 Task: Send an email with the signature Anna Garcia with the subject 'Request for a meeting' and the message 'Thank you for your patience while we resolve this issue.' from softage.1@softage.net to softage.4@softage.net and softage.5@softage.net with an attached document User_manual.docx
Action: Mouse moved to (89, 115)
Screenshot: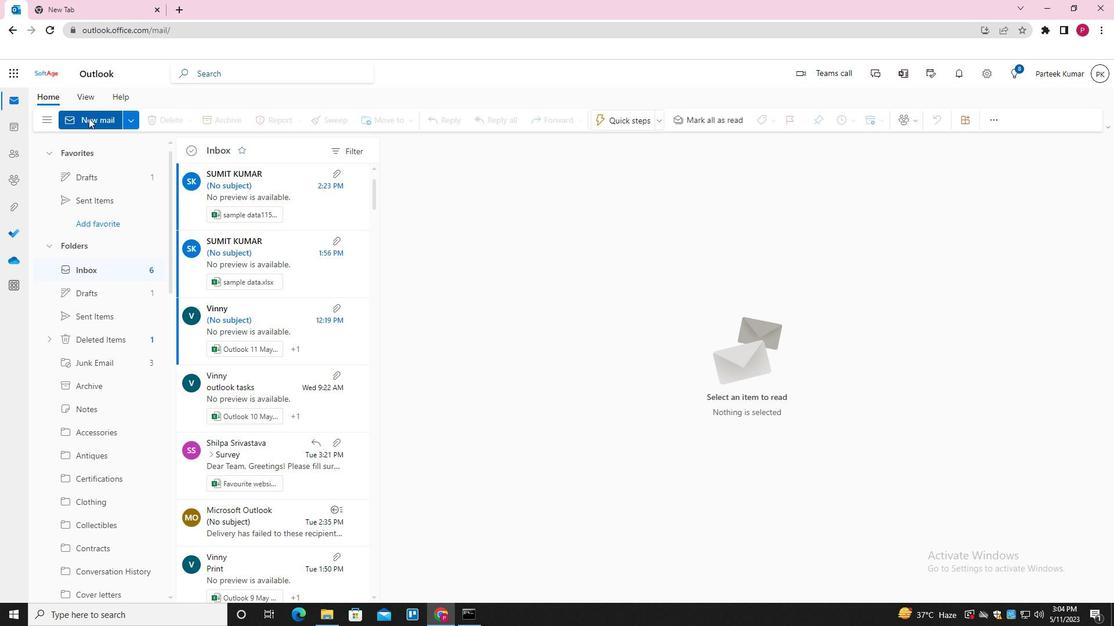 
Action: Mouse pressed left at (89, 115)
Screenshot: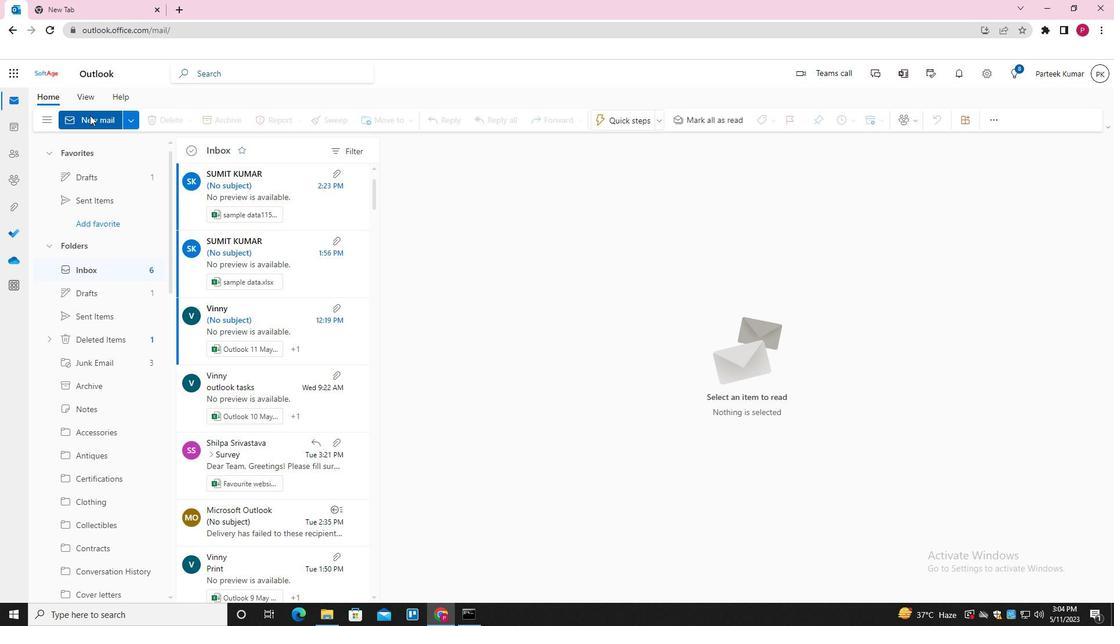
Action: Mouse moved to (395, 280)
Screenshot: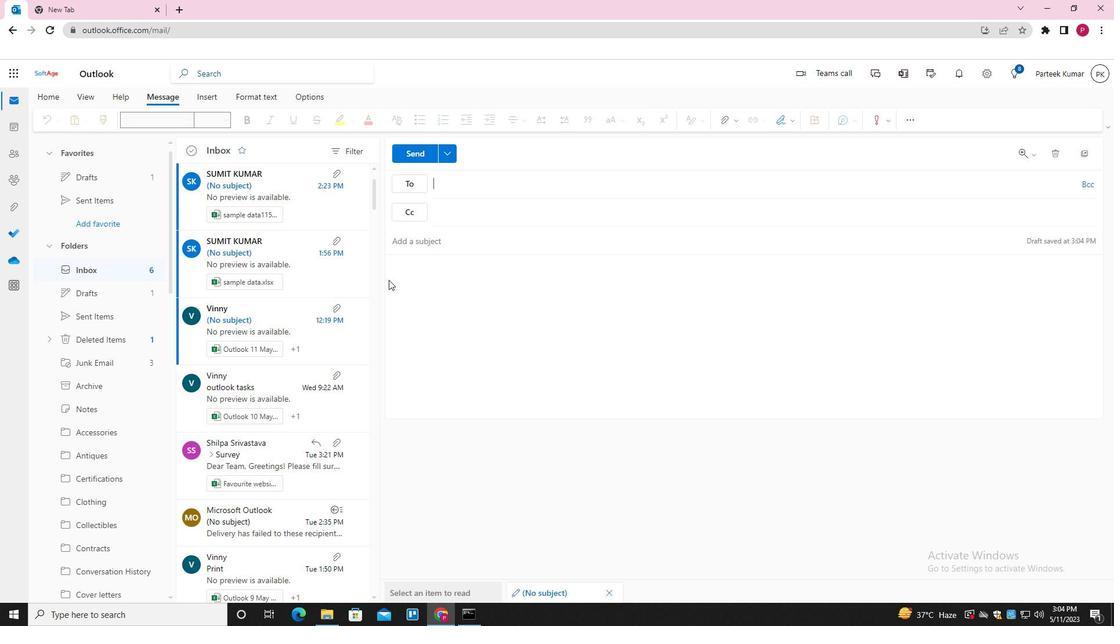 
Action: Mouse pressed left at (395, 280)
Screenshot: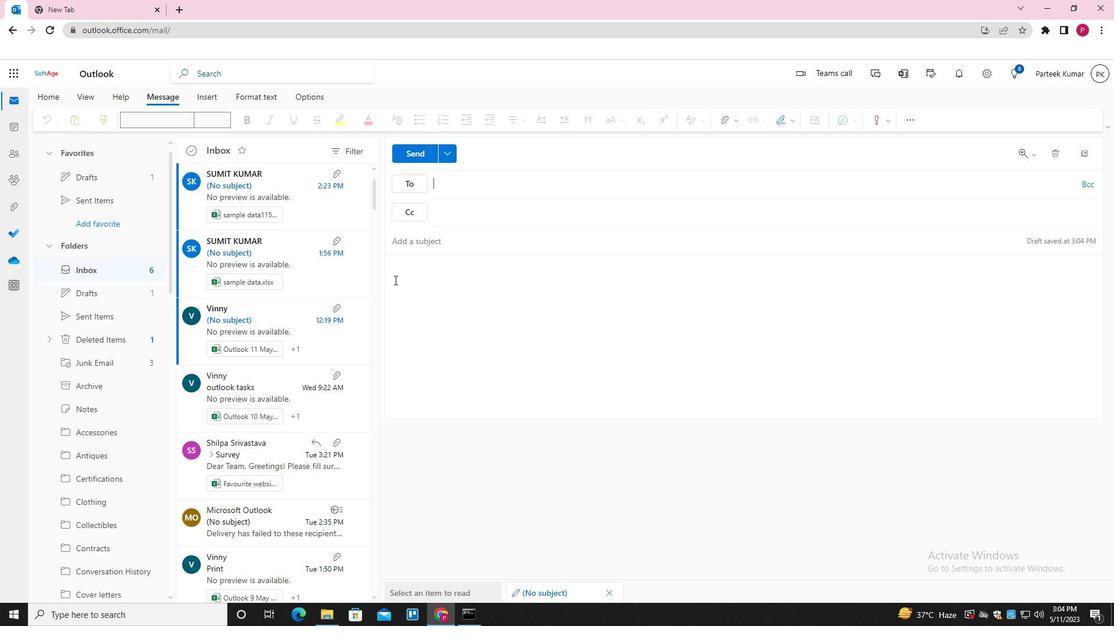 
Action: Mouse moved to (792, 121)
Screenshot: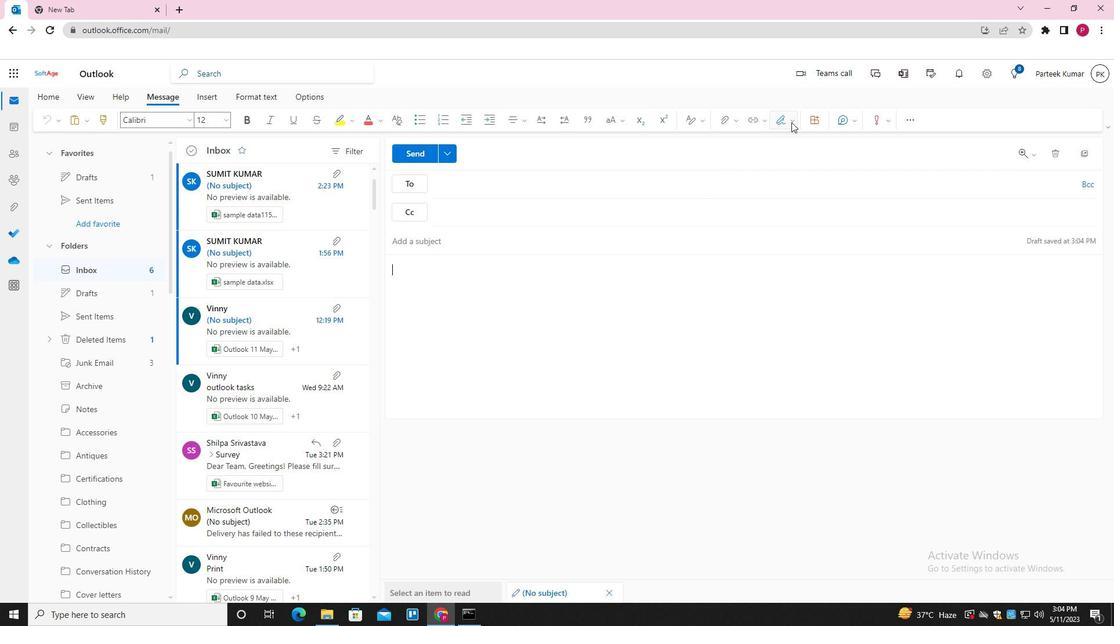 
Action: Mouse pressed left at (792, 121)
Screenshot: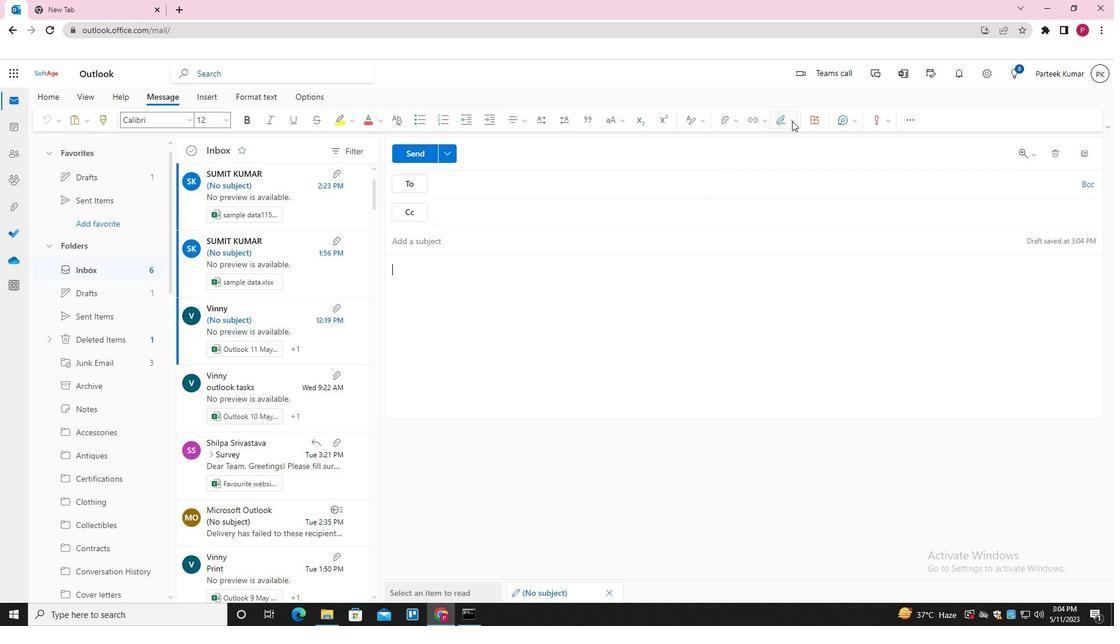 
Action: Mouse moved to (755, 171)
Screenshot: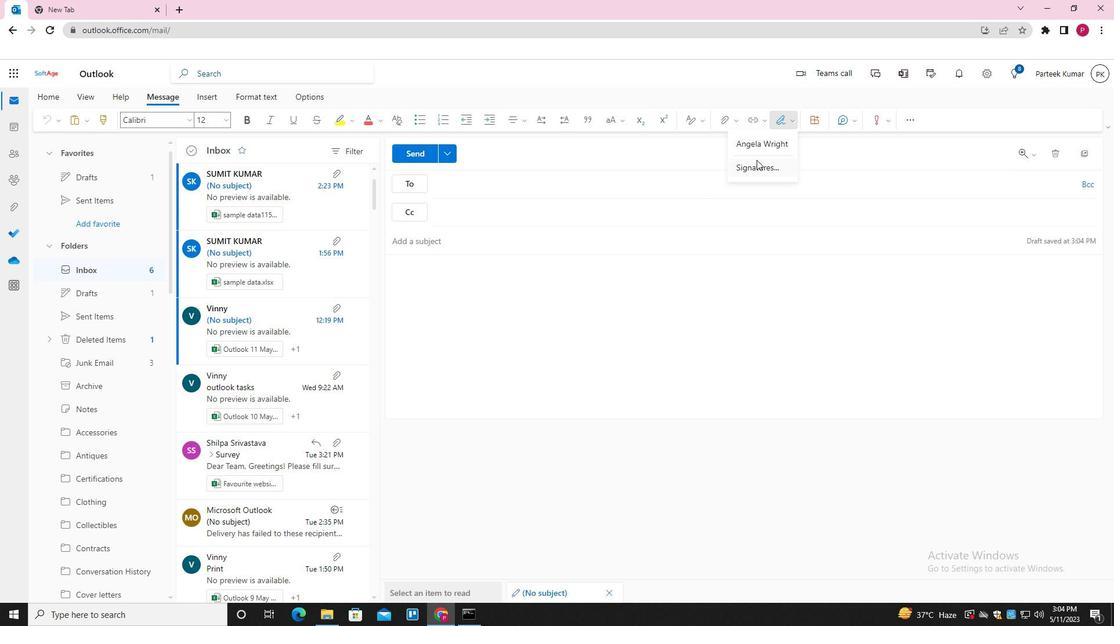
Action: Mouse pressed left at (755, 171)
Screenshot: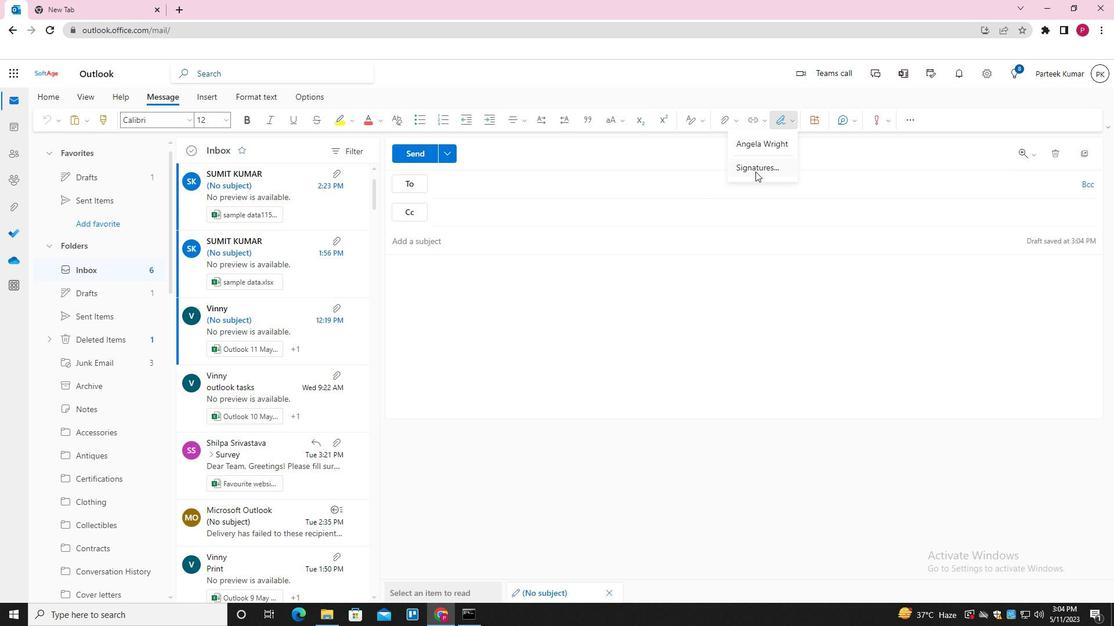 
Action: Mouse moved to (782, 208)
Screenshot: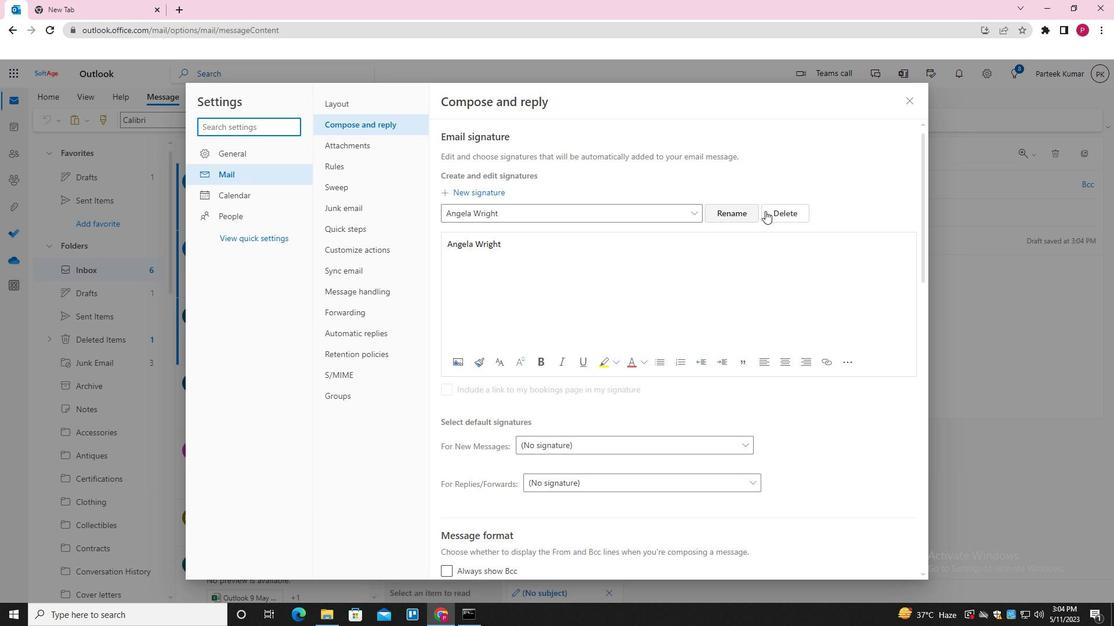 
Action: Mouse pressed left at (782, 208)
Screenshot: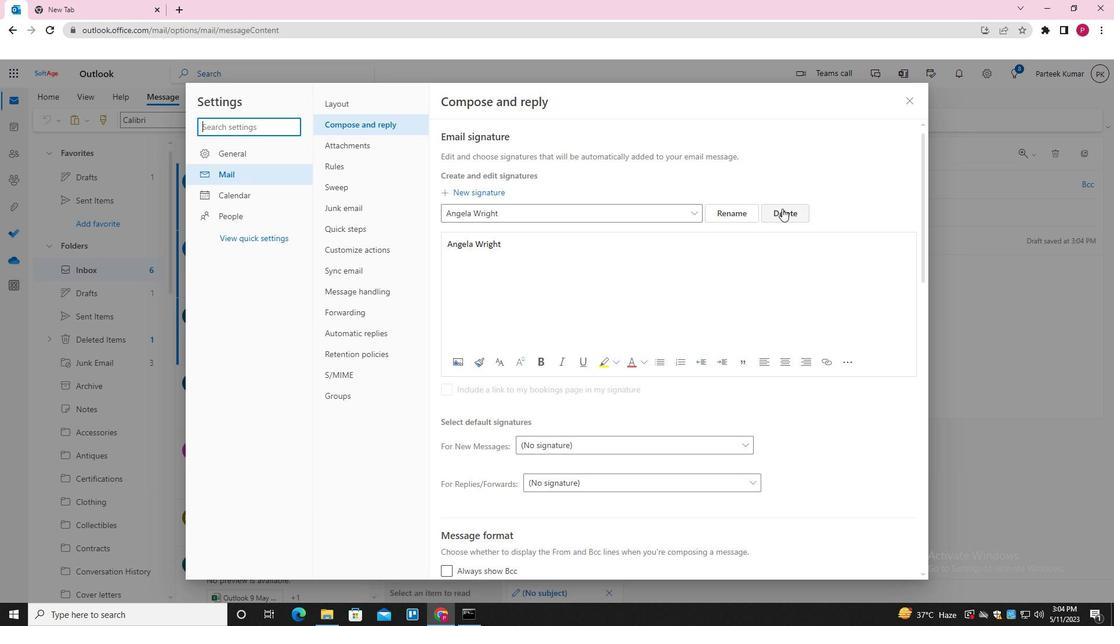 
Action: Mouse moved to (617, 206)
Screenshot: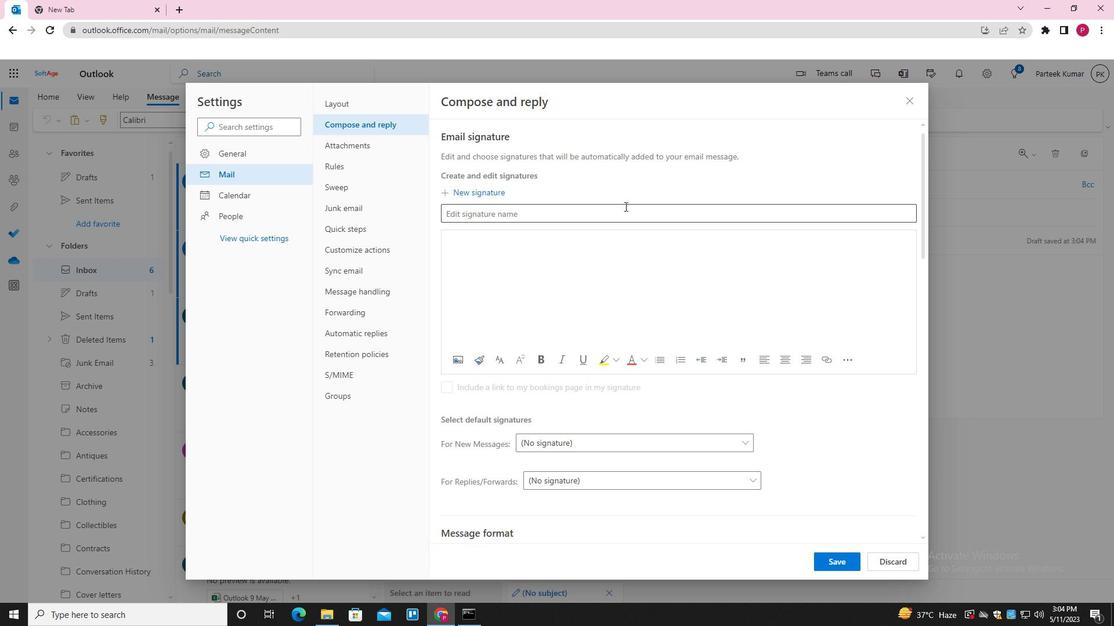 
Action: Mouse pressed left at (617, 206)
Screenshot: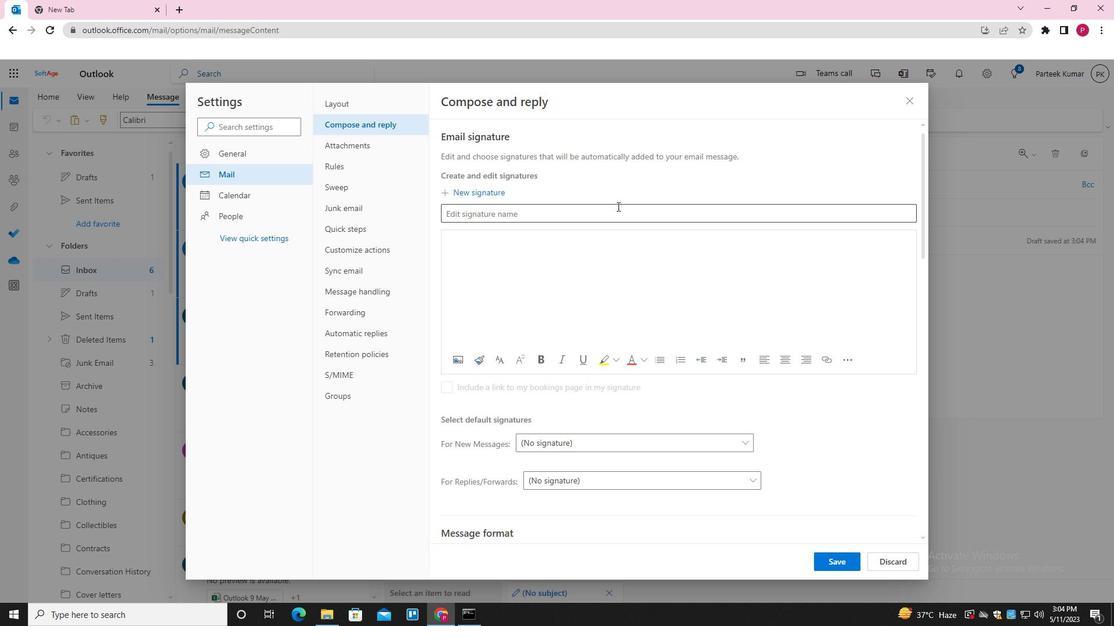 
Action: Key pressed <Key.shift>ANNA<Key.space>GARI<Key.backspace>CIA
Screenshot: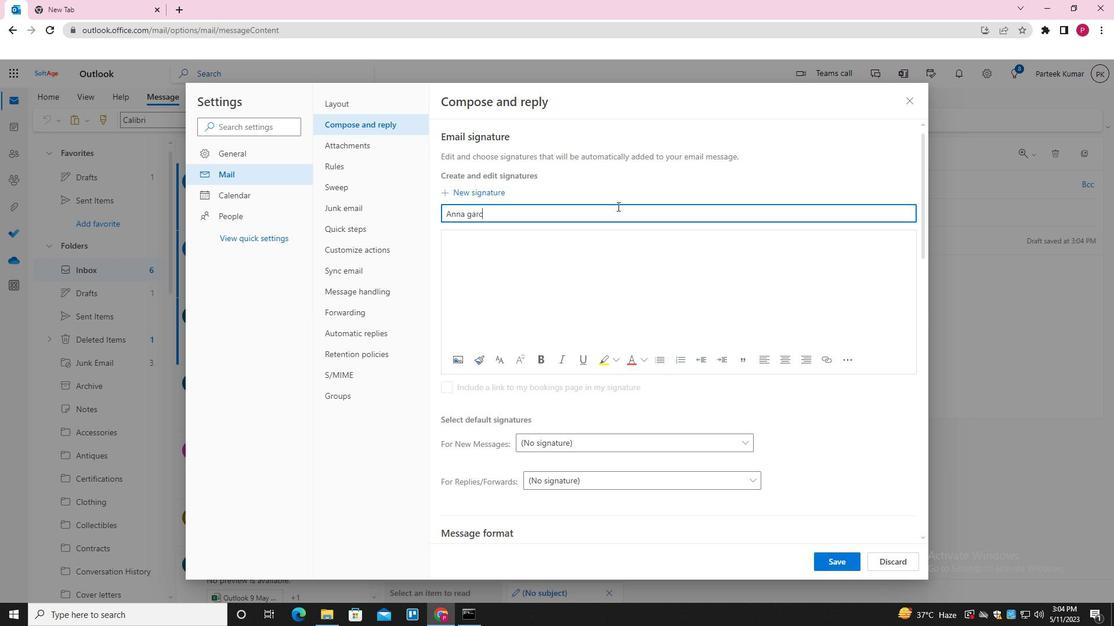 
Action: Mouse moved to (523, 202)
Screenshot: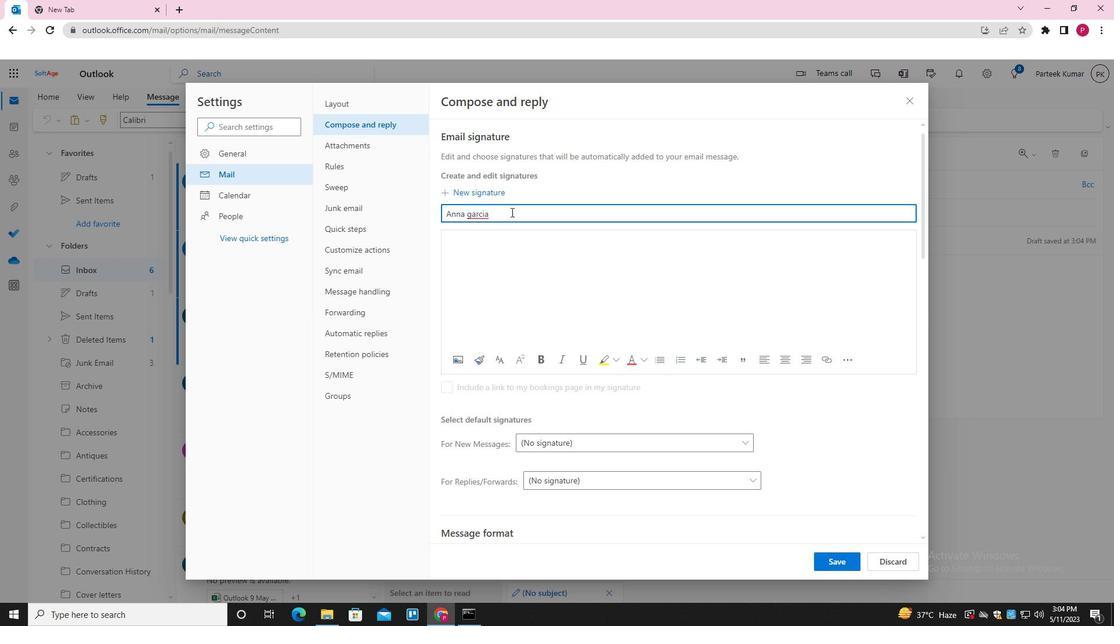 
Action: Key pressed <Key.backspace><Key.backspace><Key.backspace><Key.backspace><Key.backspace><Key.backspace><Key.shift><Key.shift><Key.shift>GARCU<Key.backspace>IA
Screenshot: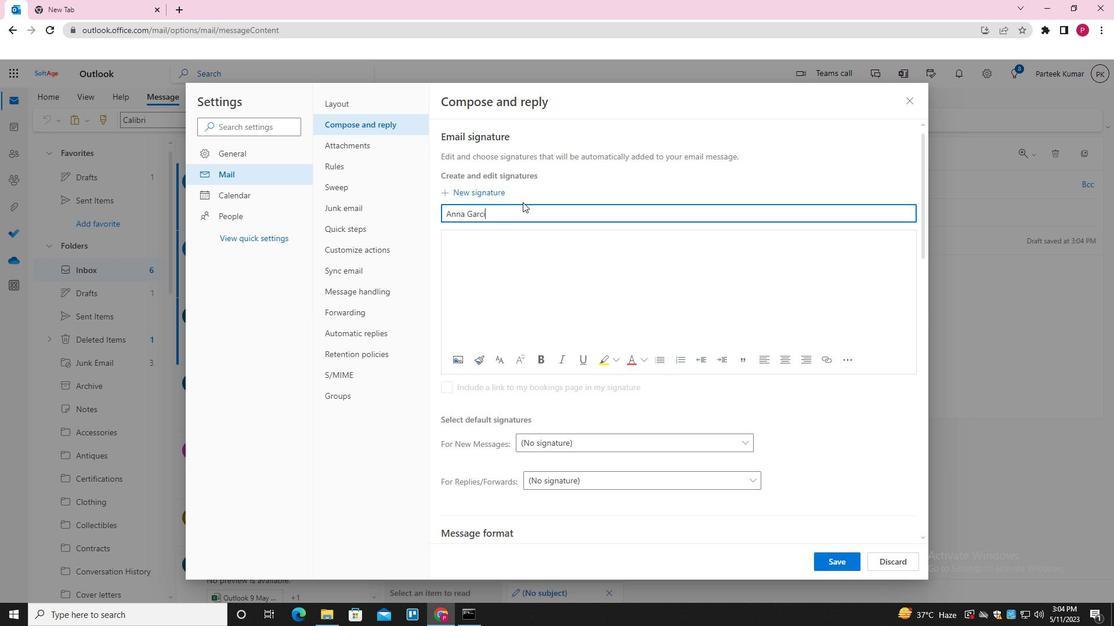 
Action: Mouse moved to (521, 253)
Screenshot: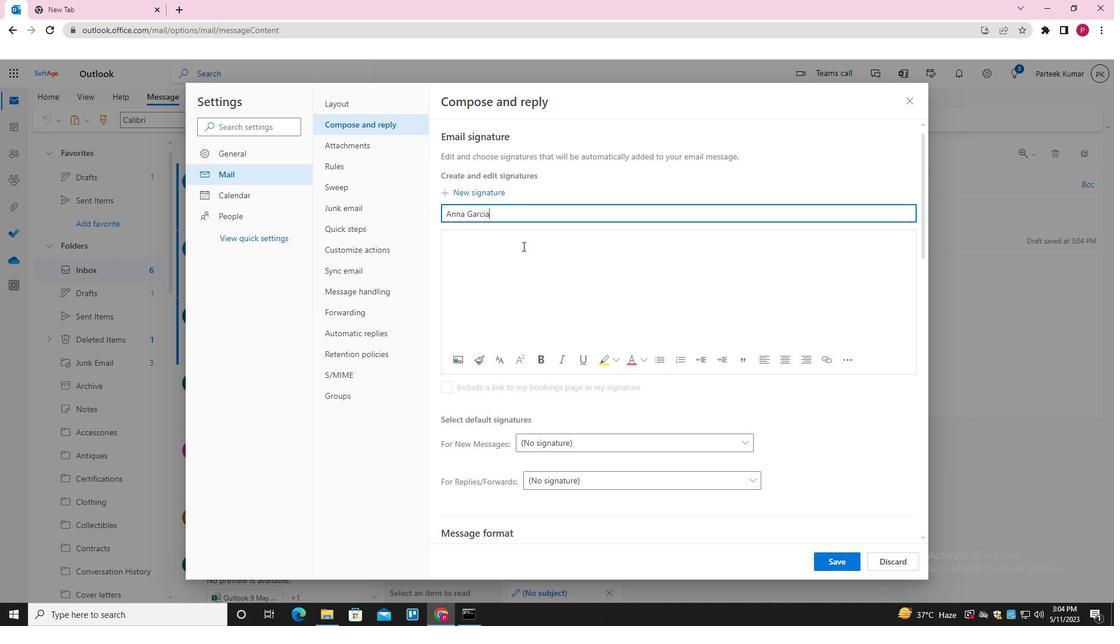 
Action: Mouse pressed left at (521, 253)
Screenshot: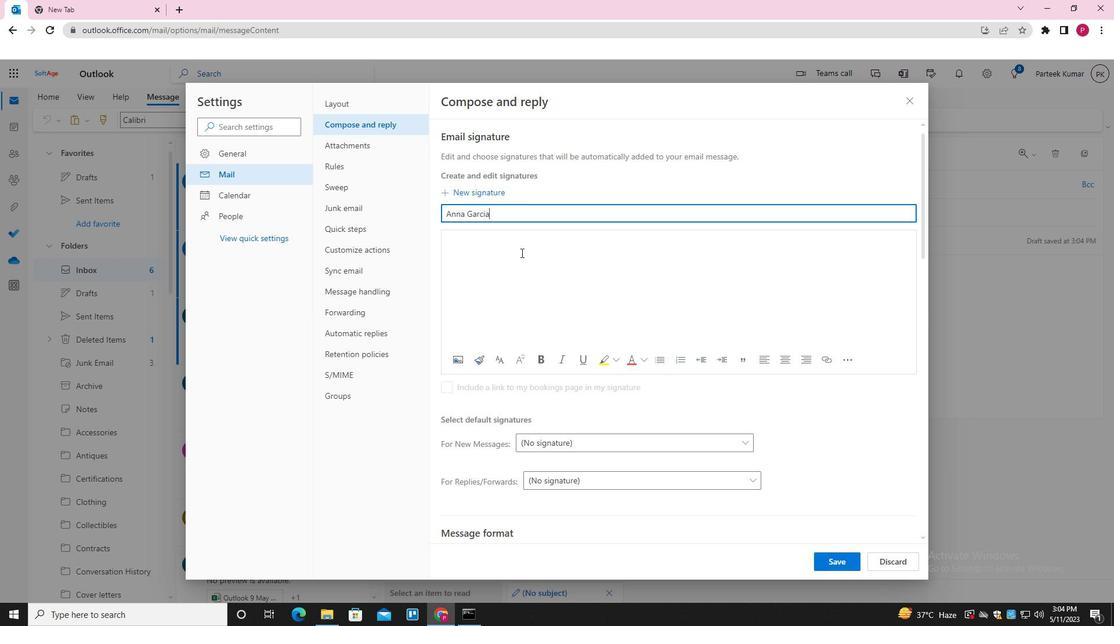 
Action: Key pressed <Key.shift>ANNA<Key.space><Key.shift><Key.shift><Key.shift><Key.shift><Key.shift><Key.shift>GARCIA
Screenshot: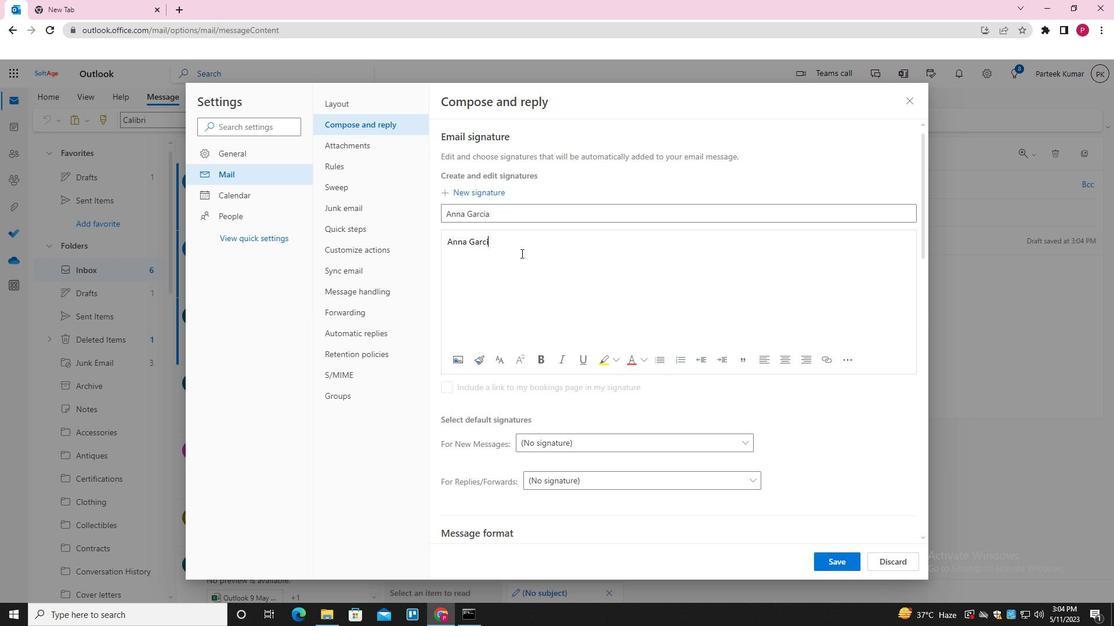 
Action: Mouse moved to (819, 563)
Screenshot: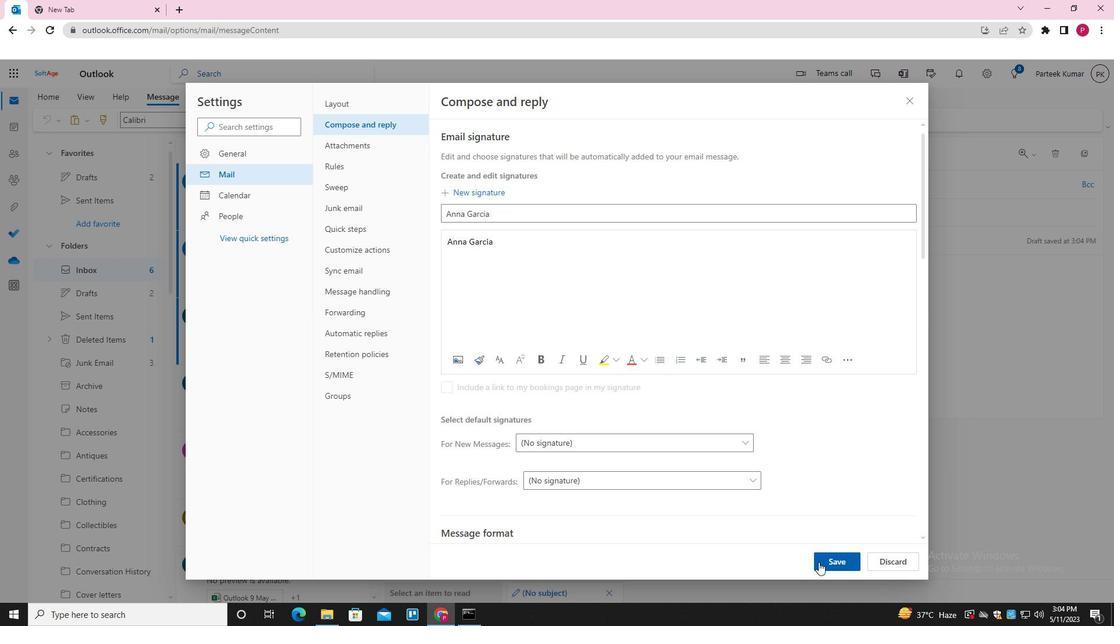 
Action: Mouse pressed left at (819, 563)
Screenshot: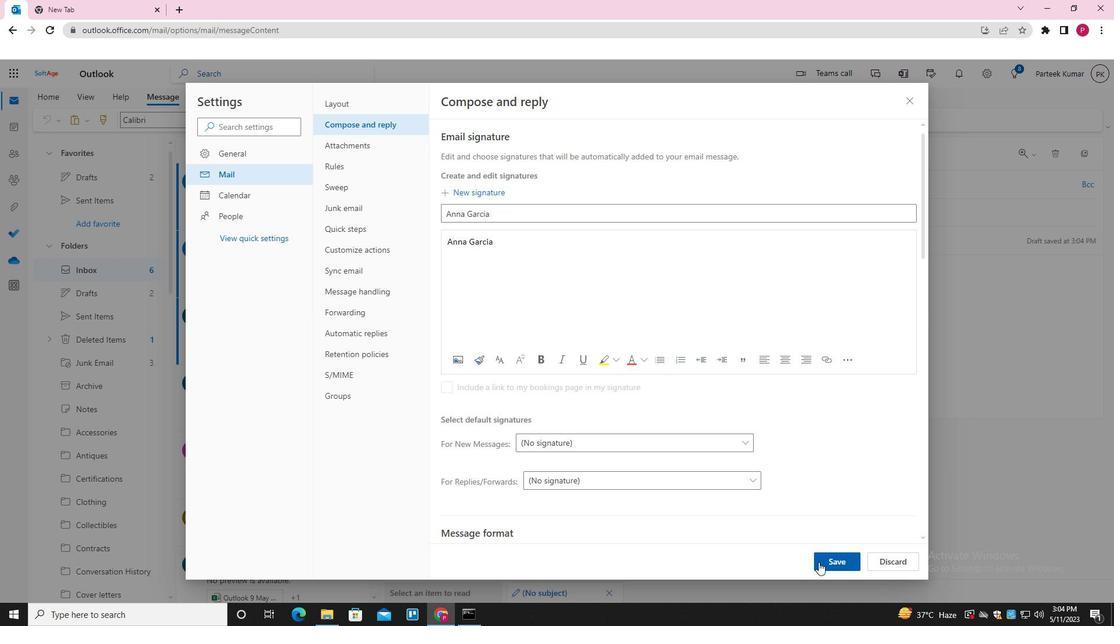 
Action: Mouse moved to (908, 103)
Screenshot: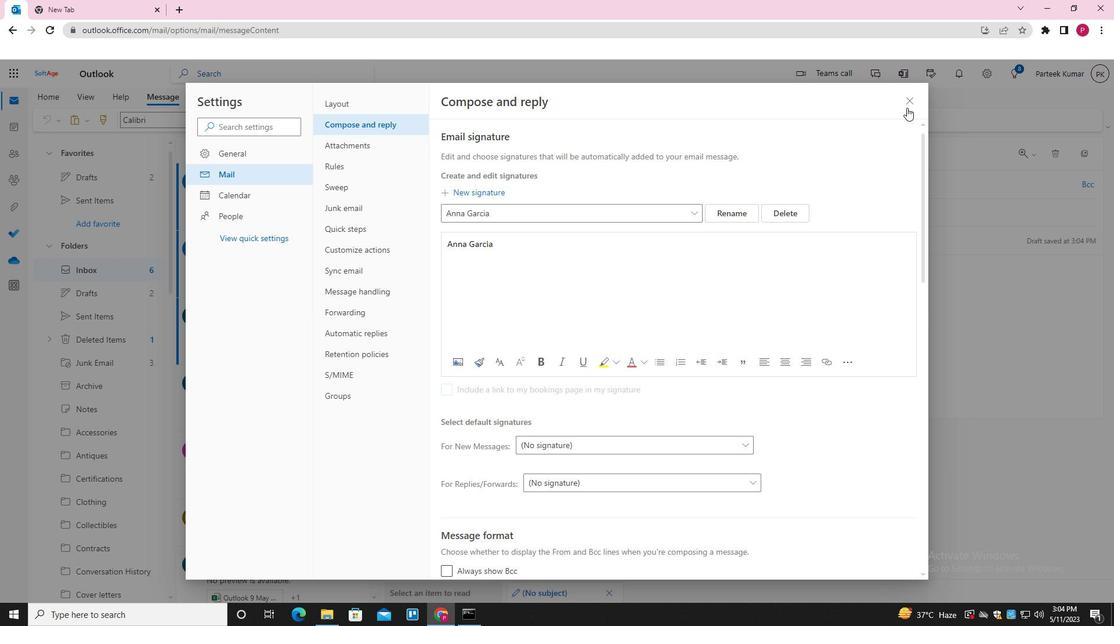 
Action: Mouse pressed left at (908, 103)
Screenshot: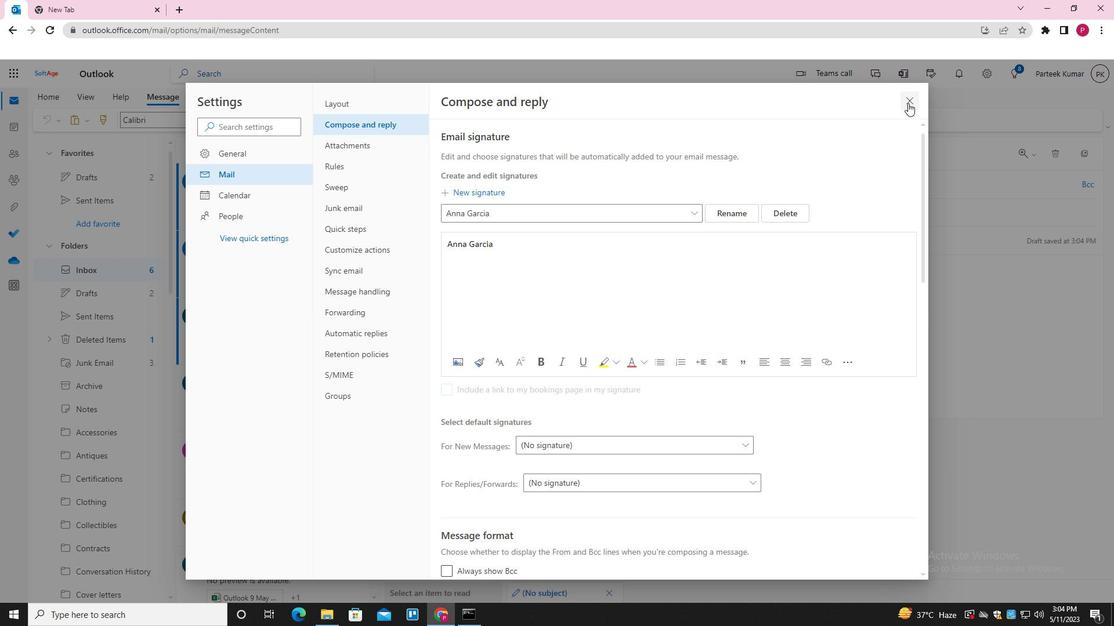 
Action: Mouse moved to (633, 289)
Screenshot: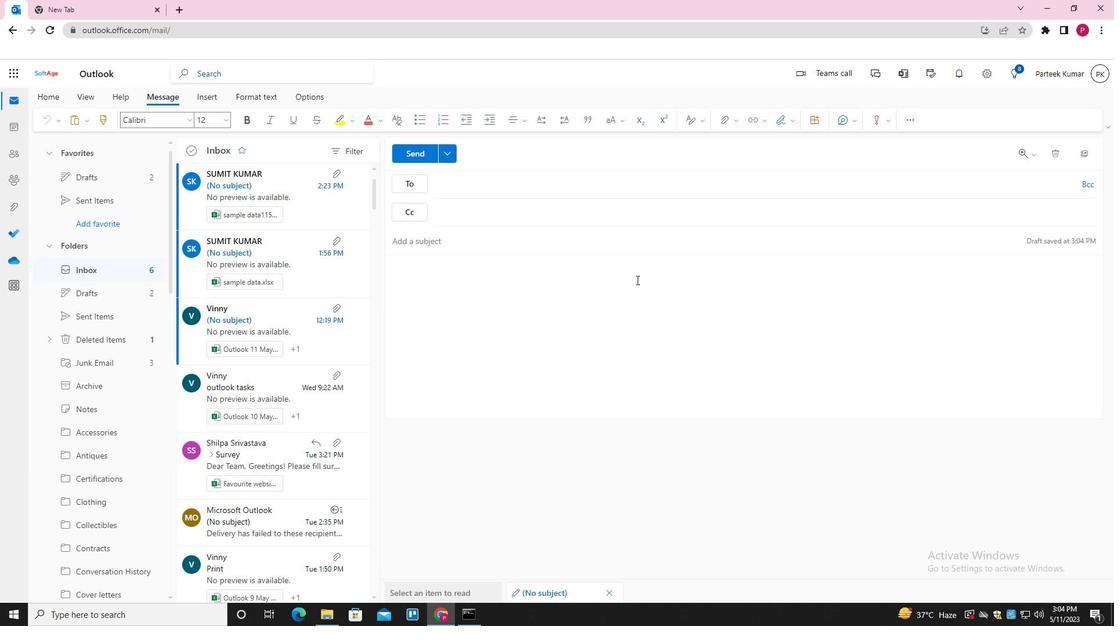 
Action: Mouse pressed left at (633, 289)
Screenshot: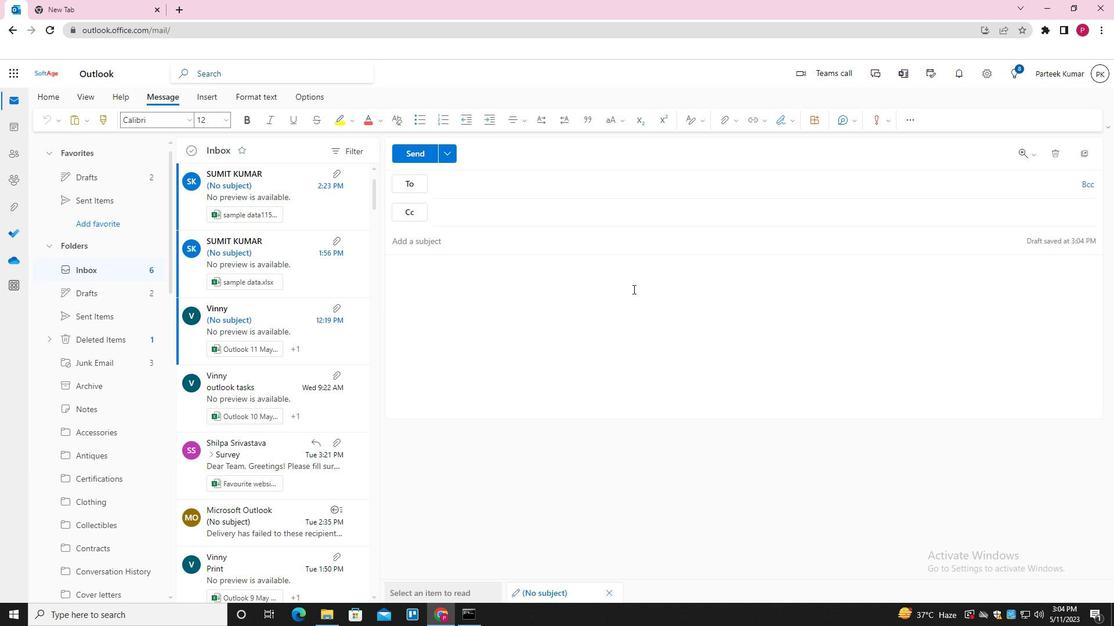 
Action: Mouse moved to (789, 119)
Screenshot: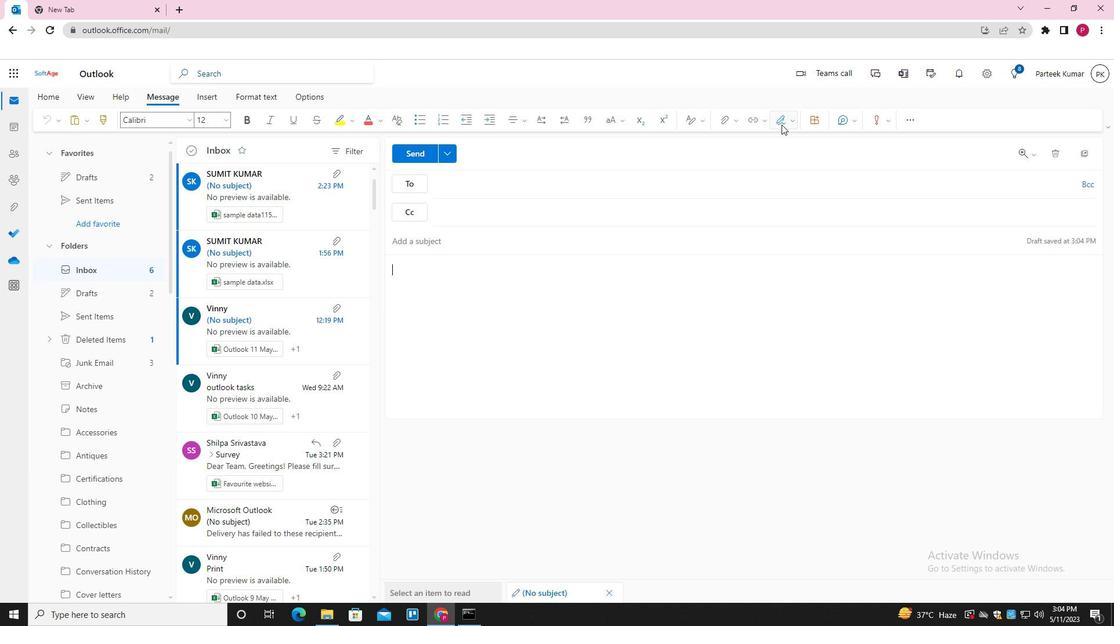 
Action: Mouse pressed left at (789, 119)
Screenshot: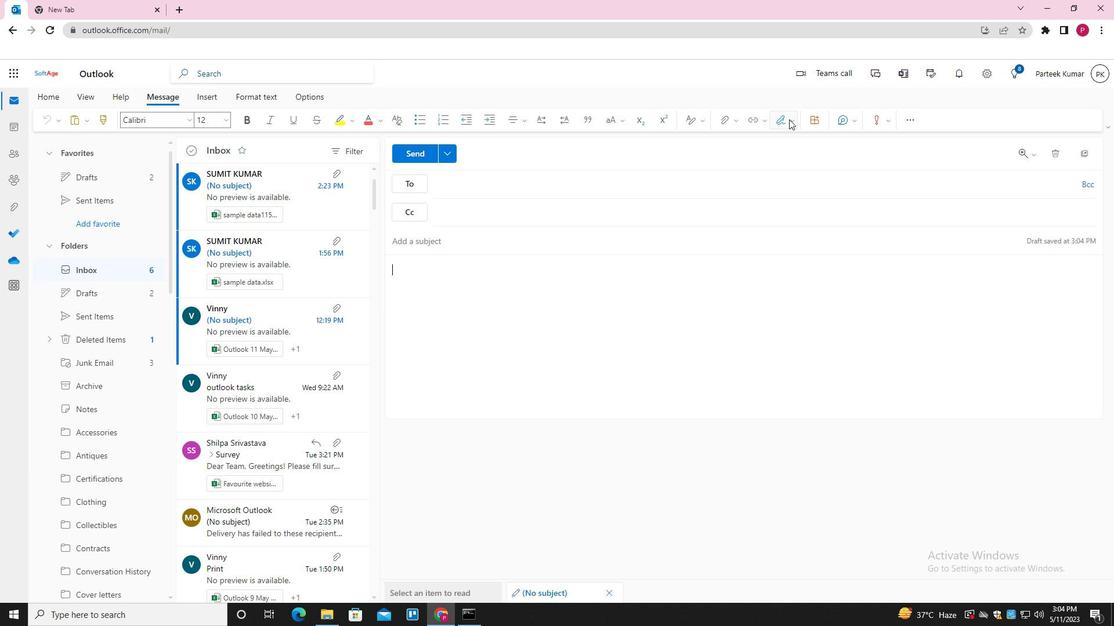 
Action: Mouse moved to (768, 146)
Screenshot: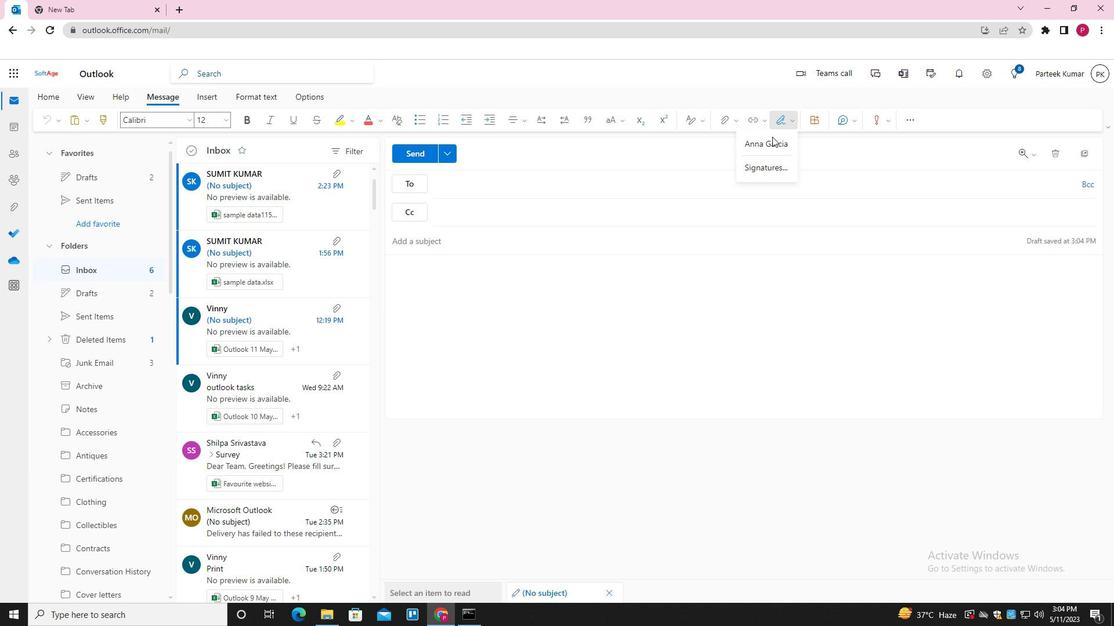 
Action: Mouse pressed left at (768, 146)
Screenshot: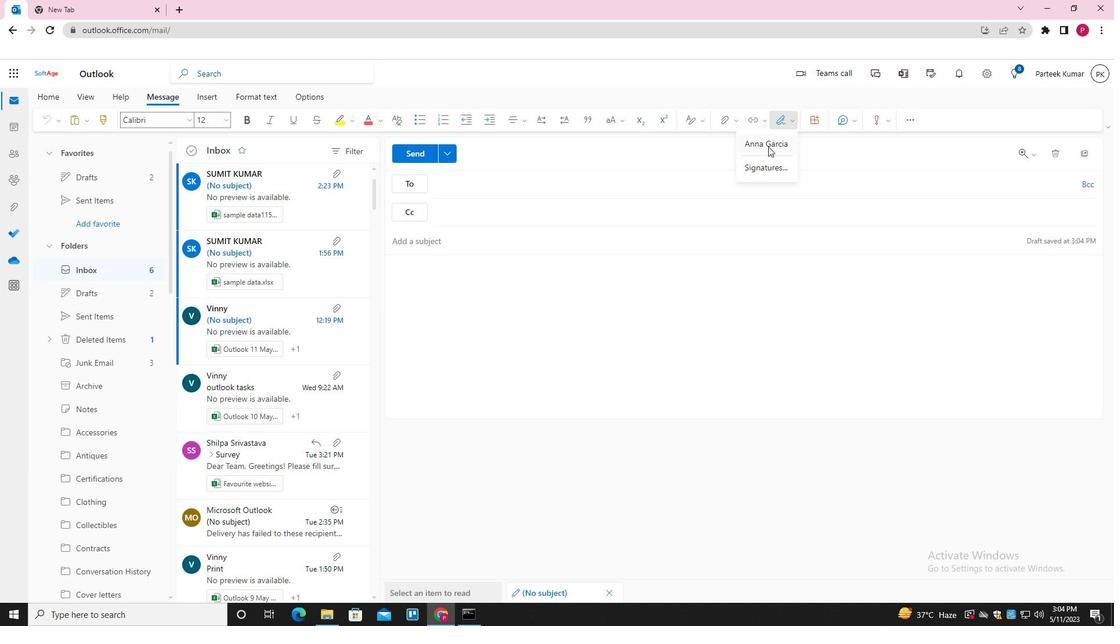 
Action: Mouse moved to (536, 237)
Screenshot: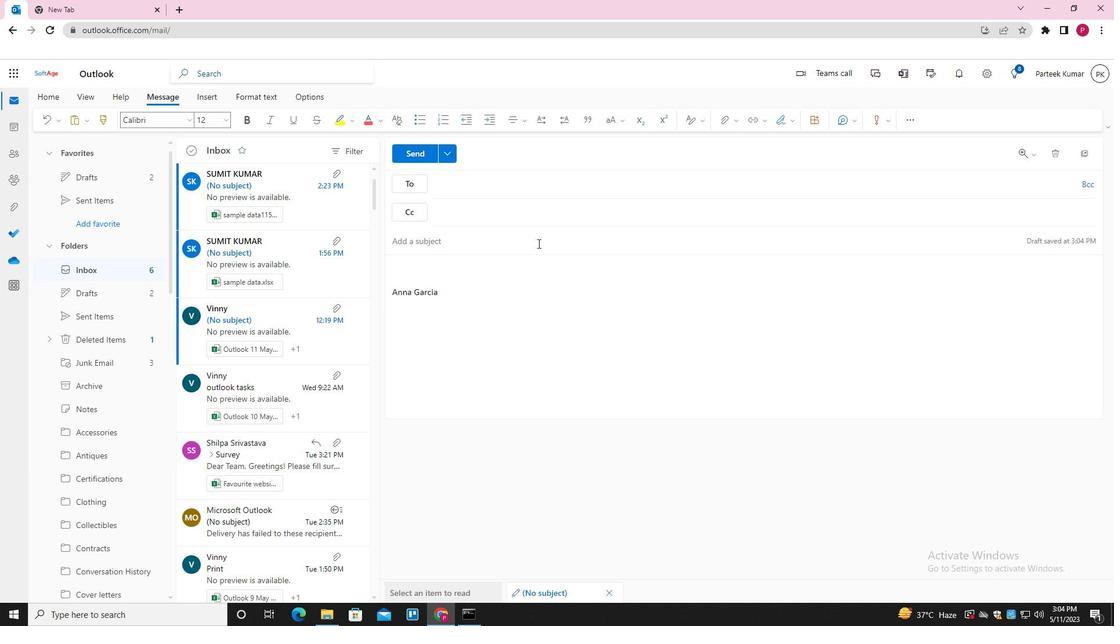 
Action: Mouse pressed left at (536, 237)
Screenshot: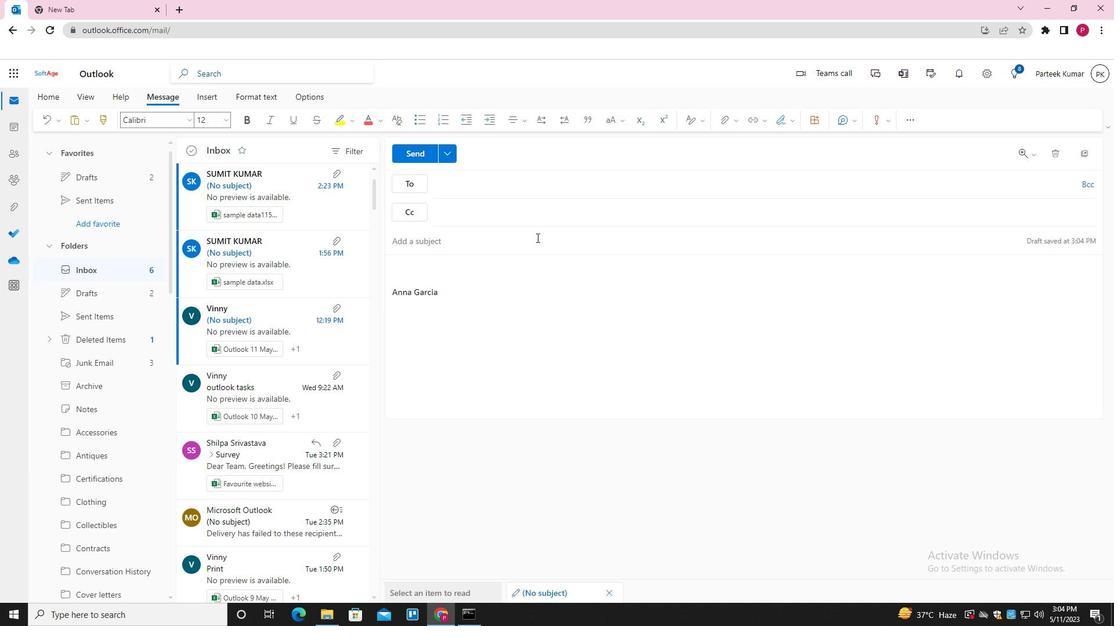 
Action: Key pressed <Key.shift><Key.shift>REQUEST<Key.space>FOR<Key.space>A<Key.space>MEETING<Key.space>
Screenshot: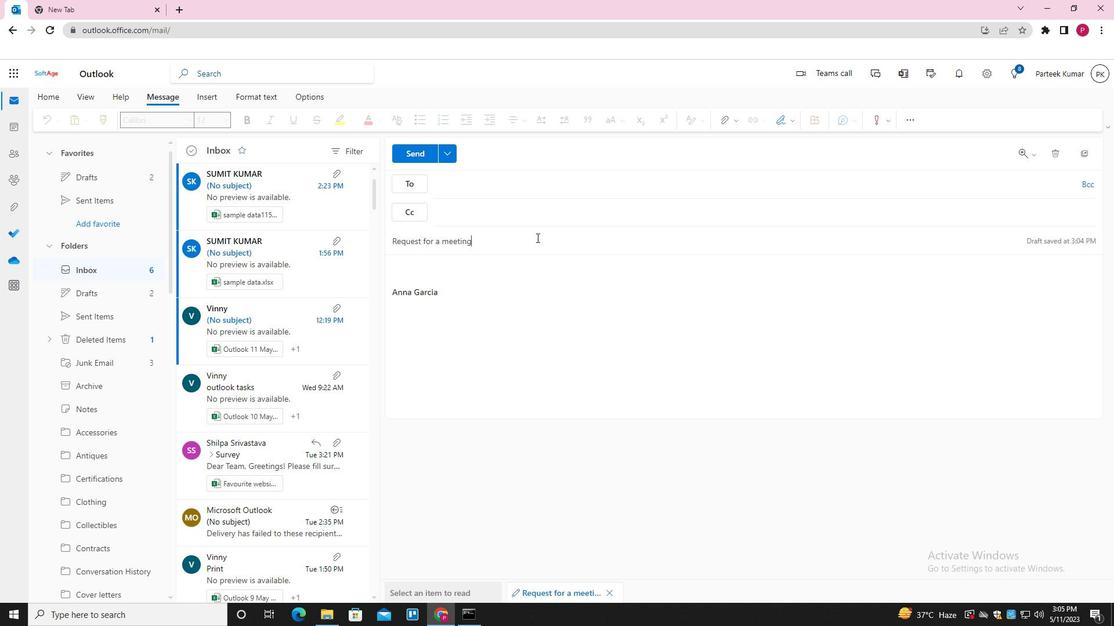 
Action: Mouse moved to (444, 263)
Screenshot: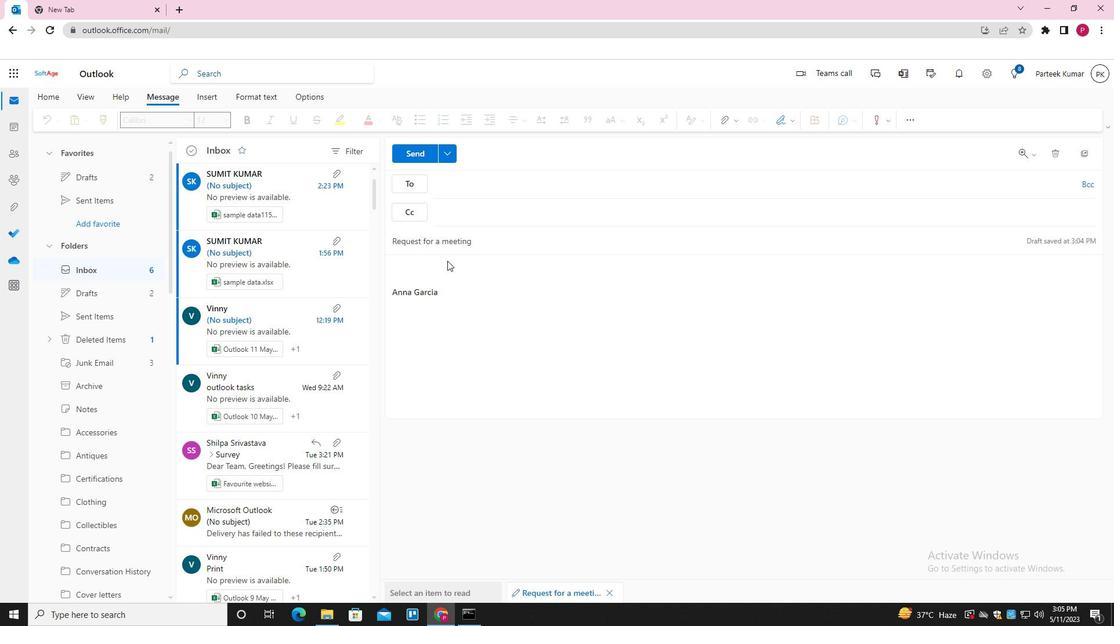 
Action: Mouse pressed left at (444, 263)
Screenshot: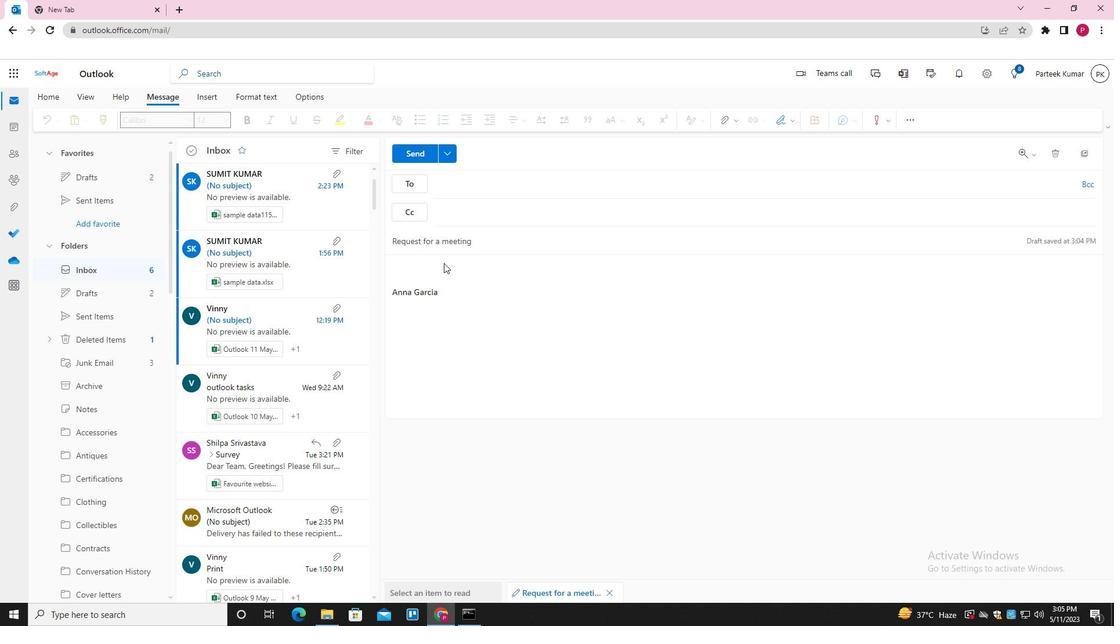 
Action: Mouse moved to (442, 271)
Screenshot: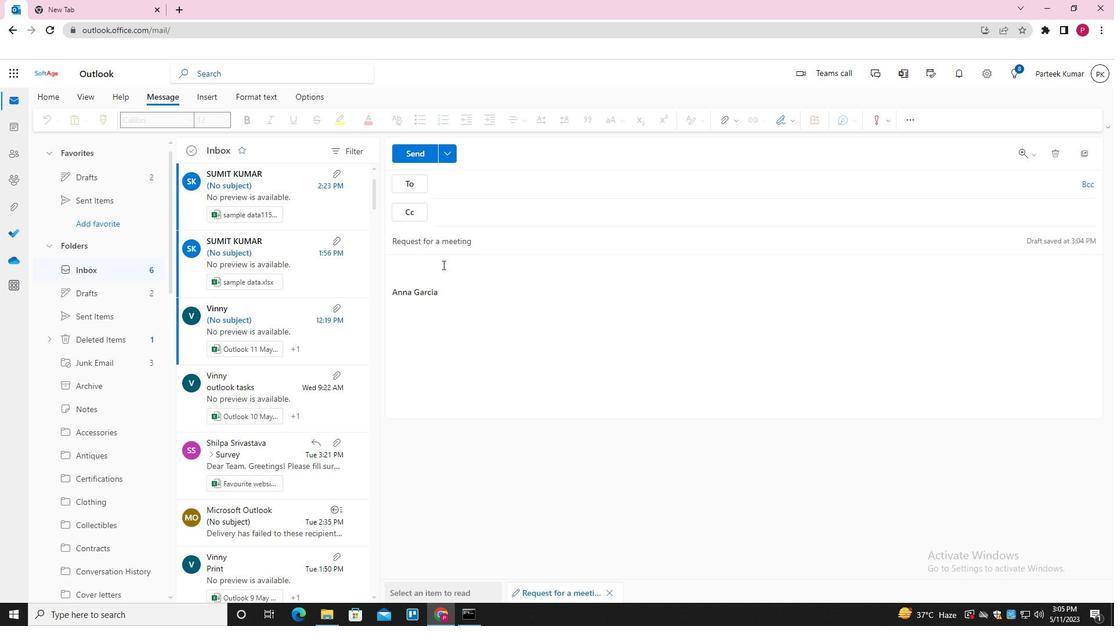 
Action: Mouse pressed left at (442, 271)
Screenshot: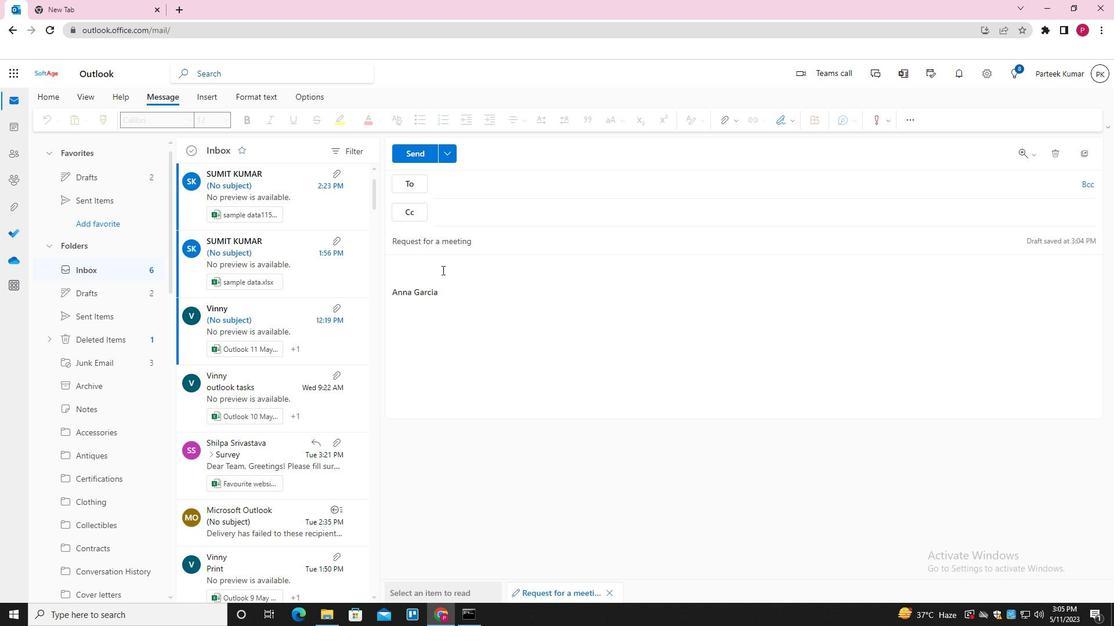 
Action: Key pressed <Key.shift>THANK<Key.space>YOU<Key.space>FOR<Key.space>YOUR<Key.space>PAITENCE<Key.space><Key.backspace><Key.backspace><Key.backspace><Key.backspace><Key.backspace><Key.backspace><Key.backspace>TIENCE<Key.space>WHILE<Key.space>WE<Key.space>RESOLVE<Key.space>THIS<Key.space>ISSUE
Screenshot: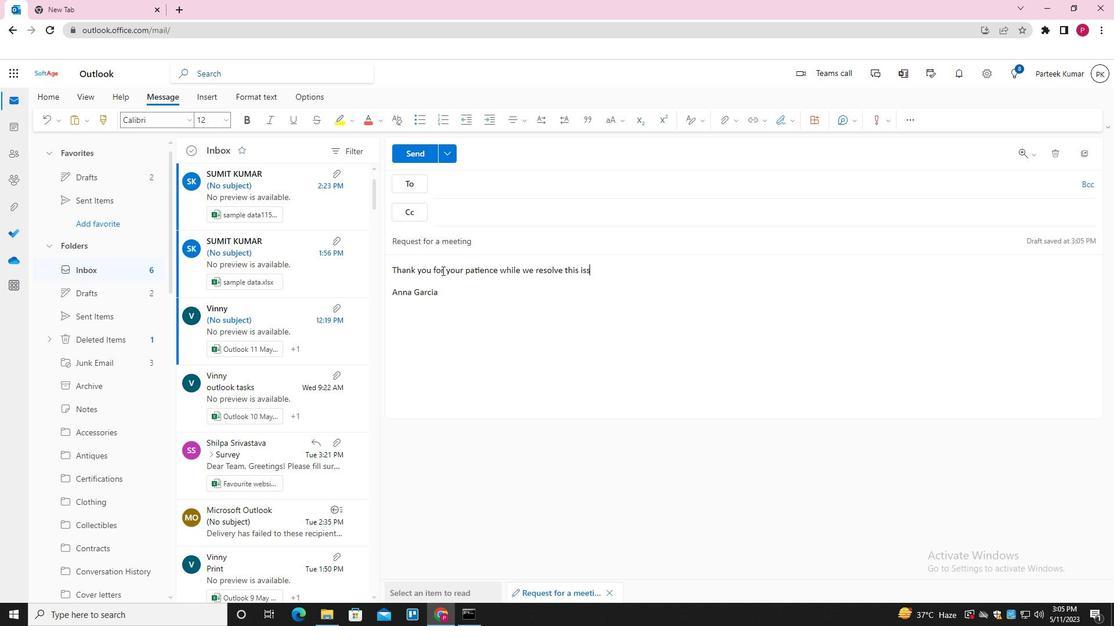 
Action: Mouse moved to (496, 183)
Screenshot: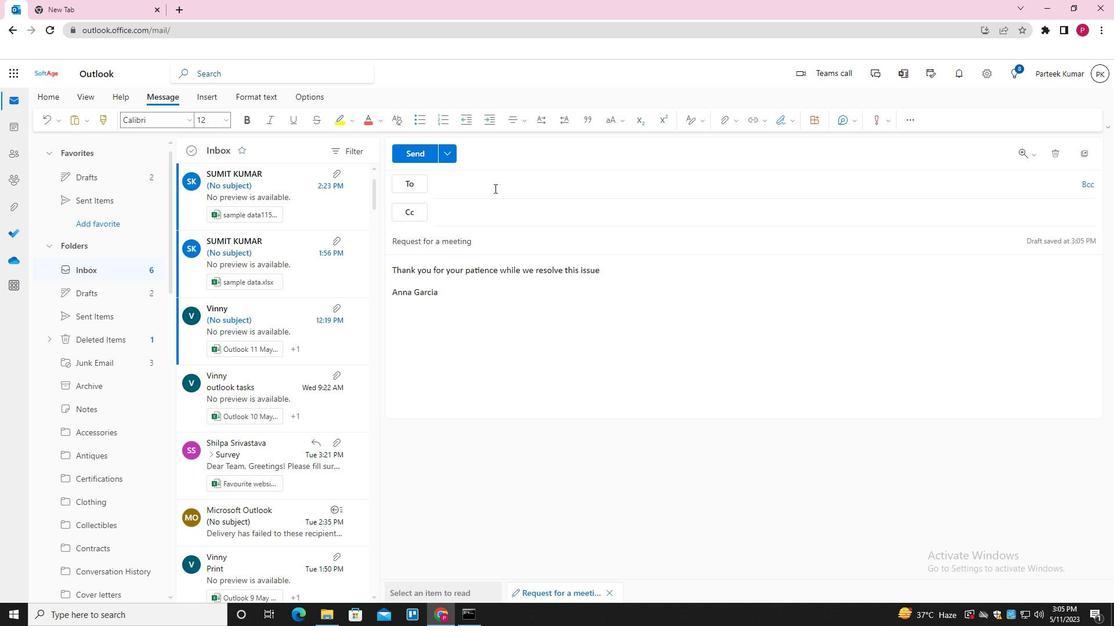 
Action: Mouse pressed left at (496, 183)
Screenshot: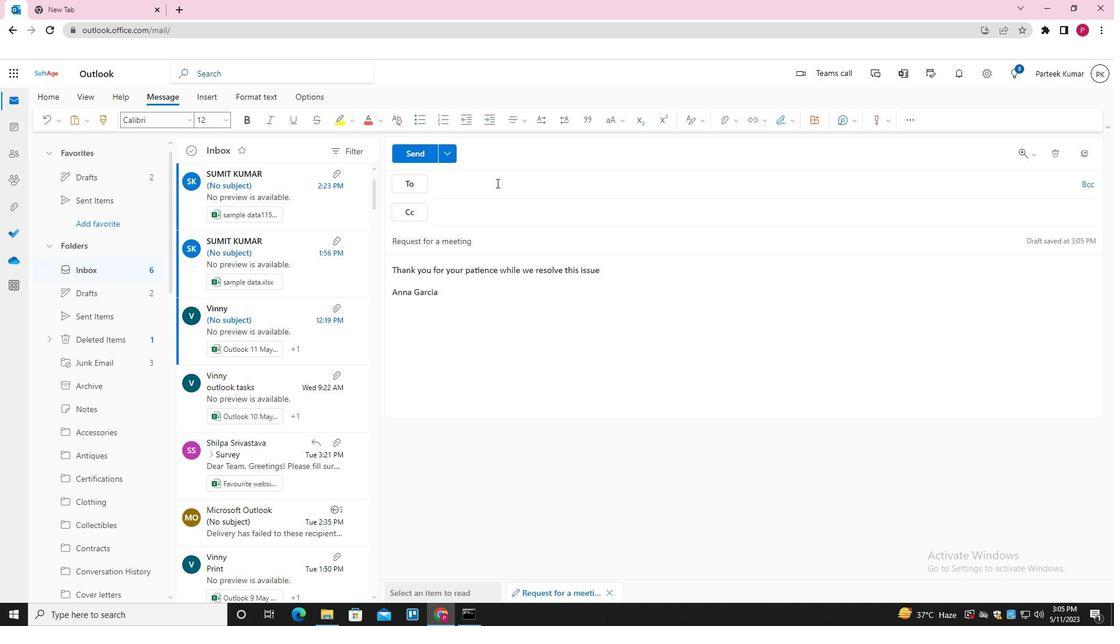 
Action: Key pressed <Key.shift>SOFTAGE.5<Key.shift>@SOFTAGE.NET<Key.enter>SOFTAGE.6<Key.shift>@SOFTAGE.NET<Key.enter>
Screenshot: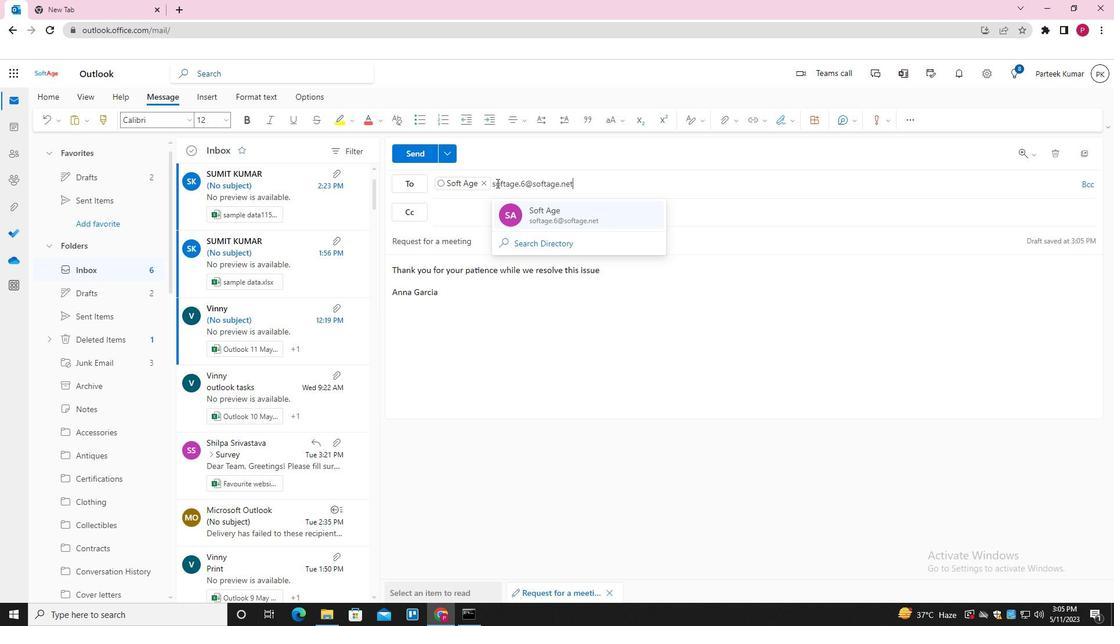 
Action: Mouse moved to (725, 123)
Screenshot: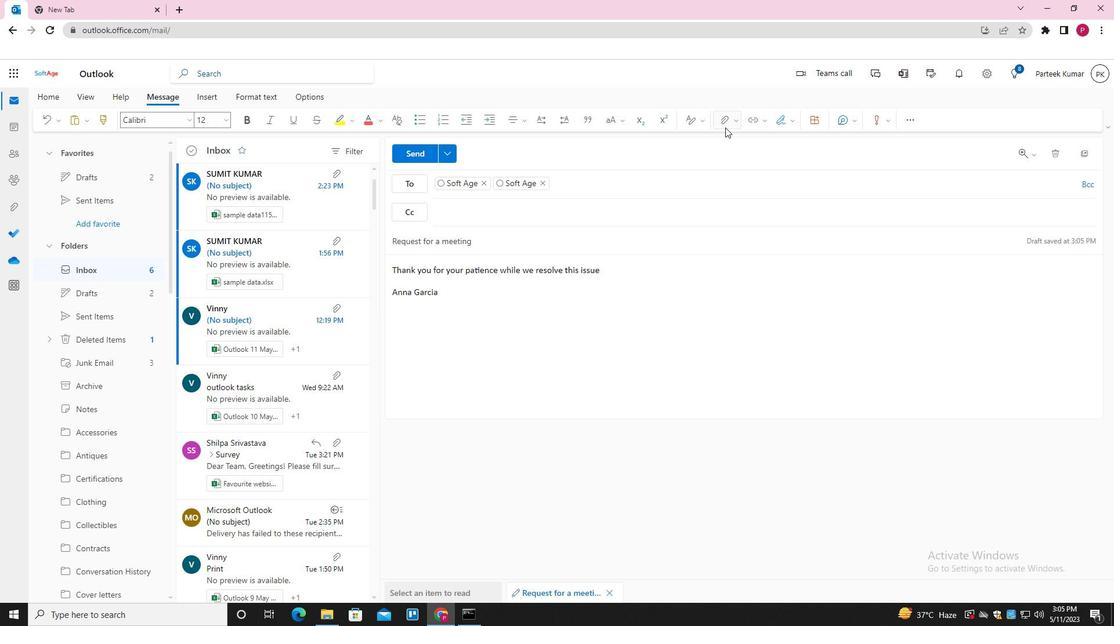 
Action: Mouse pressed left at (725, 123)
Screenshot: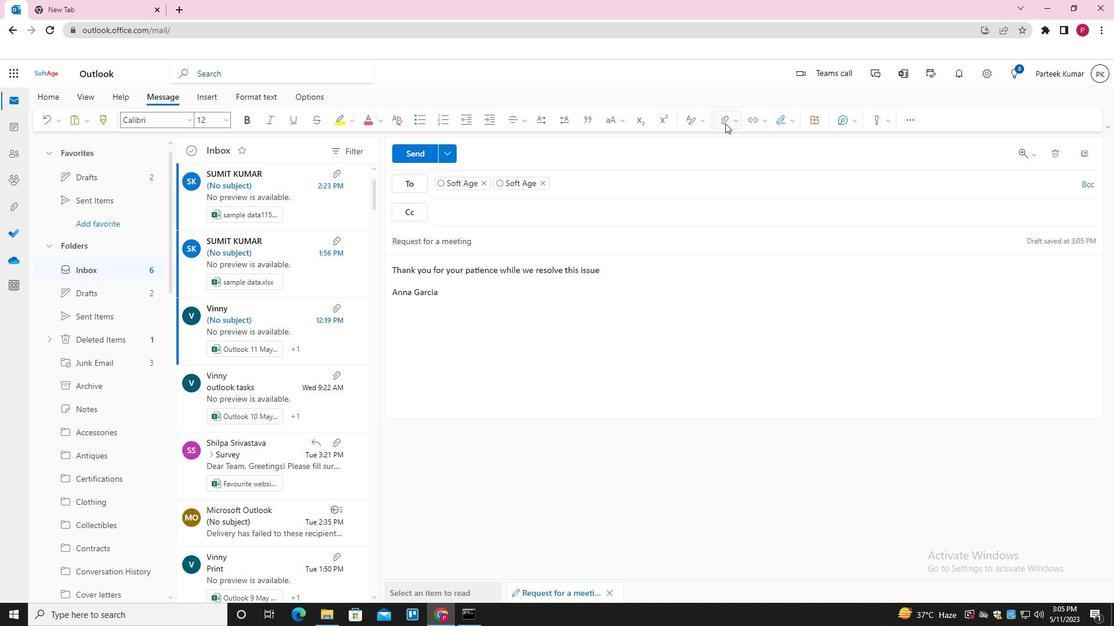 
Action: Mouse moved to (671, 142)
Screenshot: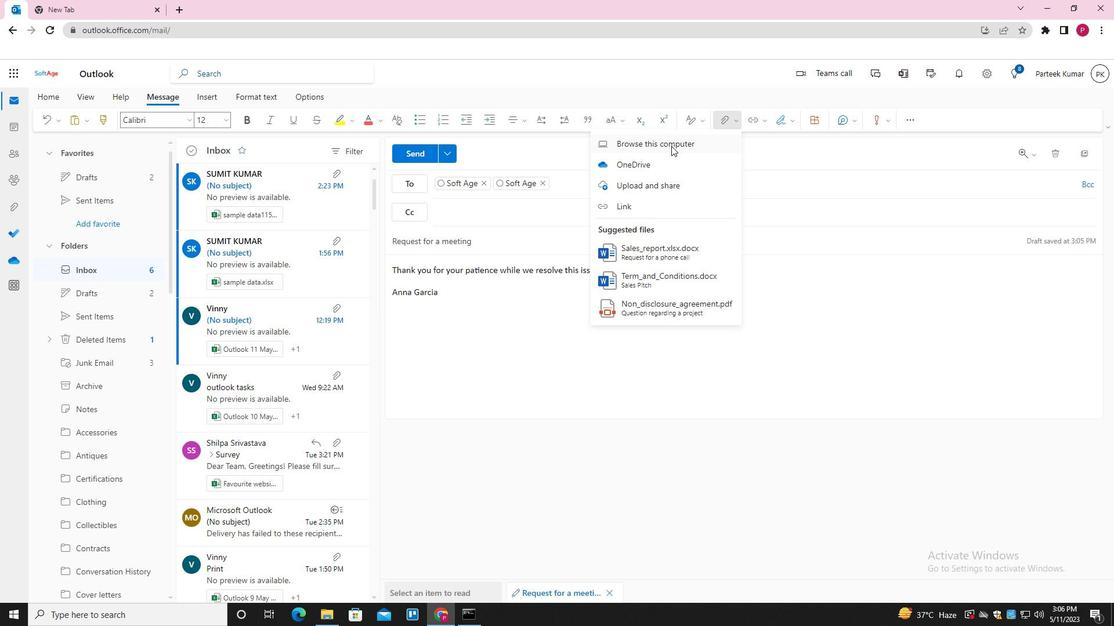 
Action: Mouse pressed left at (671, 142)
Screenshot: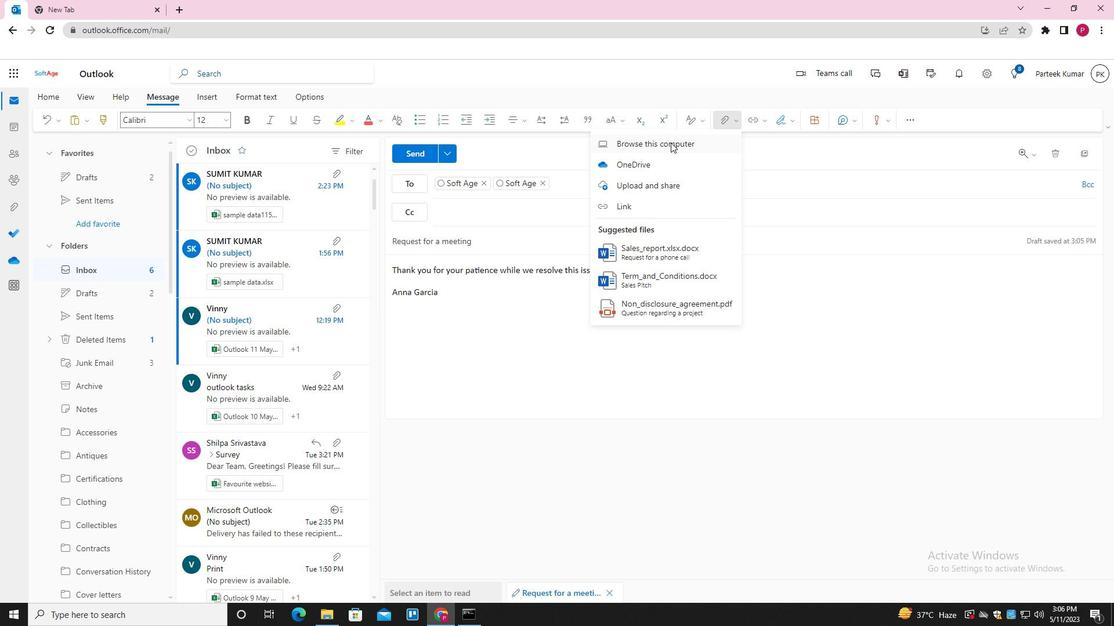 
Action: Mouse moved to (235, 99)
Screenshot: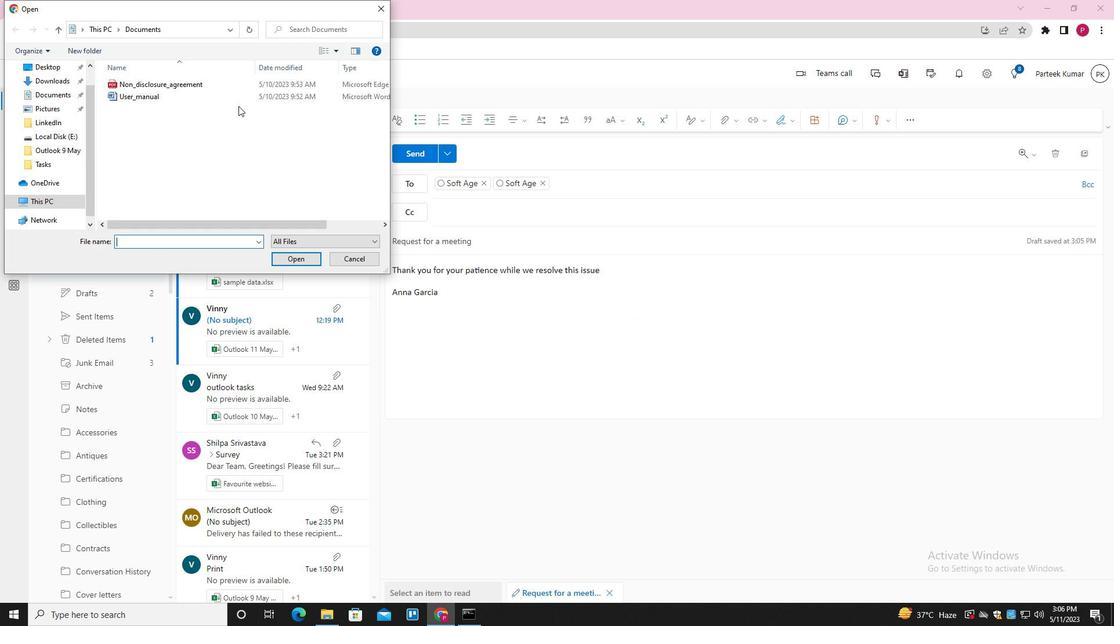 
Action: Mouse pressed left at (235, 99)
Screenshot: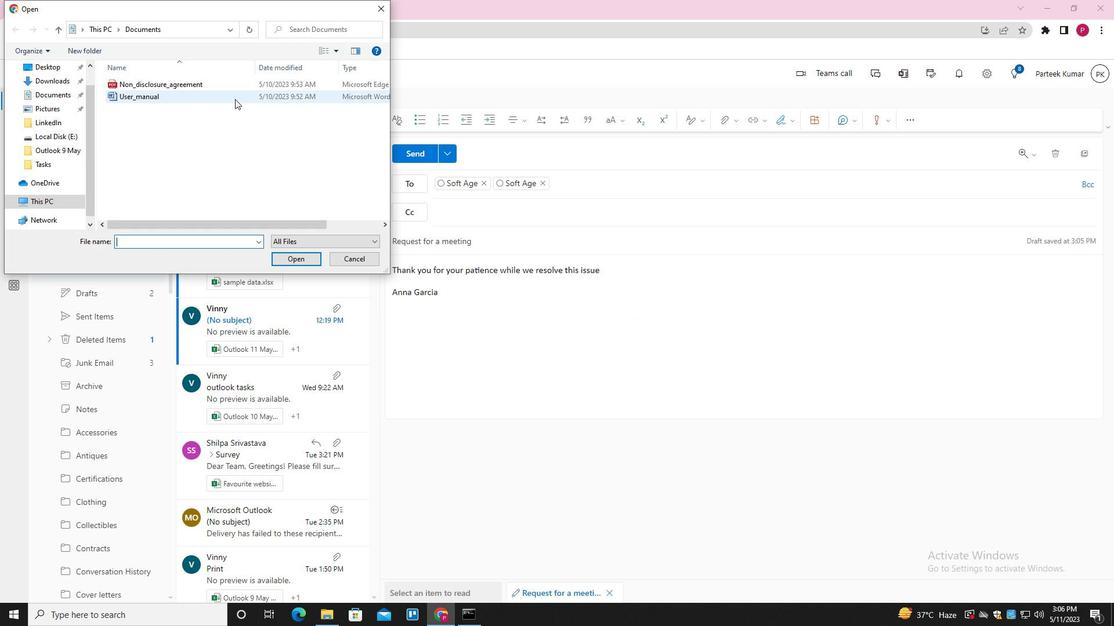 
Action: Mouse moved to (287, 258)
Screenshot: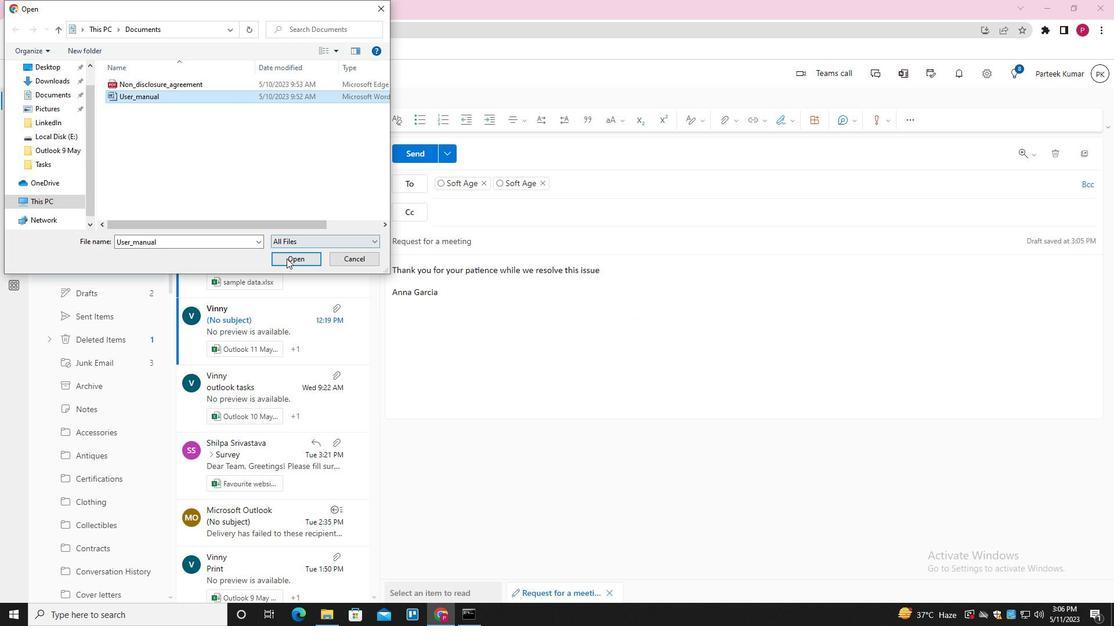 
Action: Mouse pressed left at (287, 258)
Screenshot: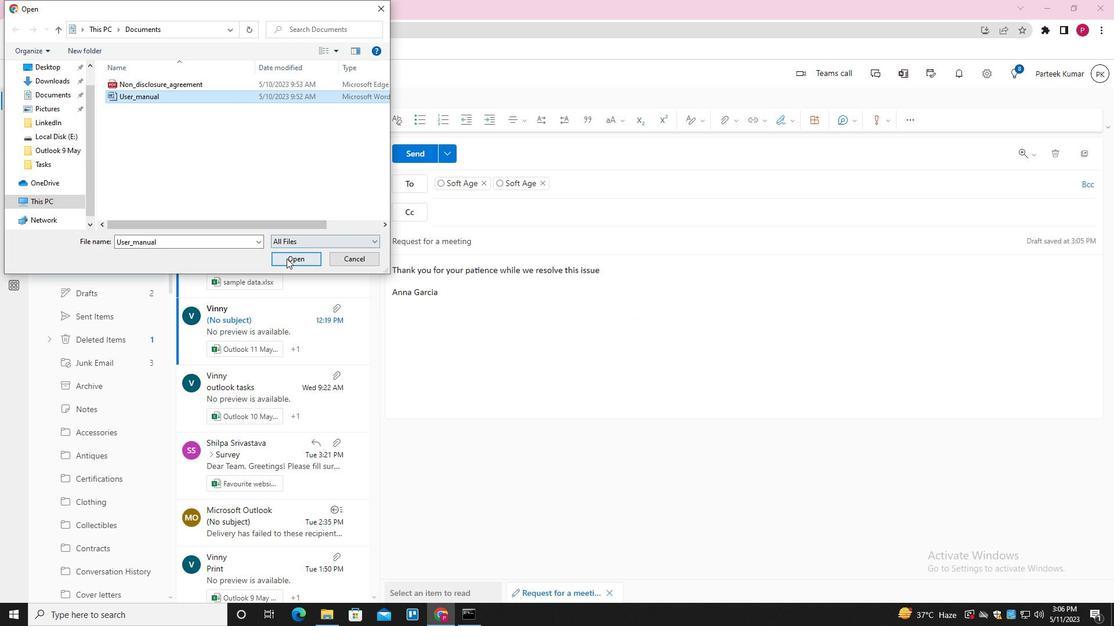 
Action: Mouse moved to (419, 151)
Screenshot: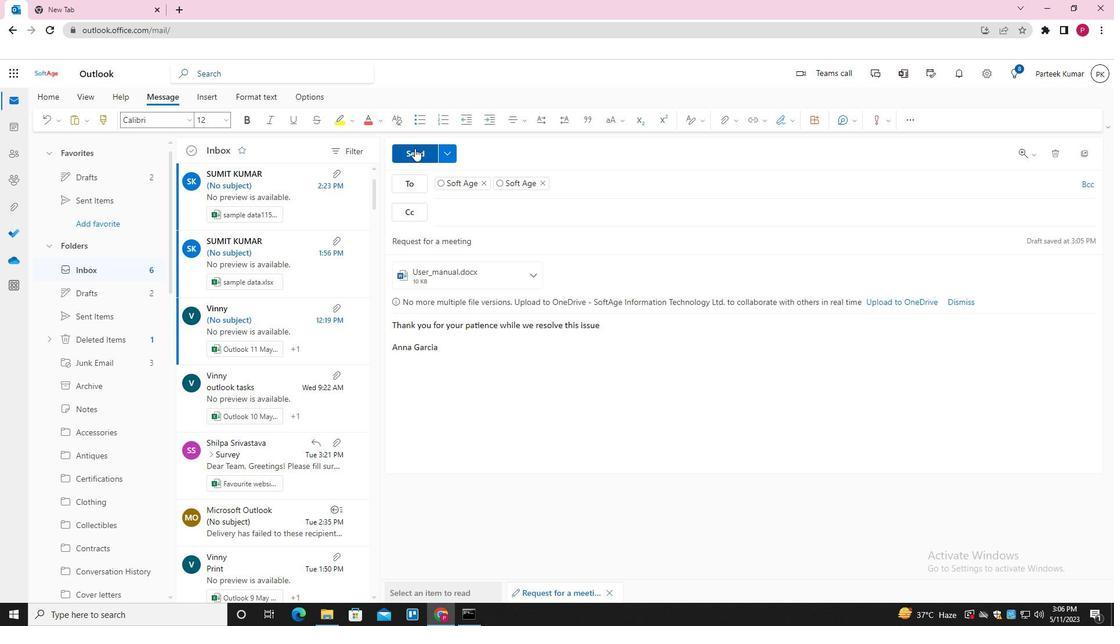
Action: Mouse pressed left at (419, 151)
Screenshot: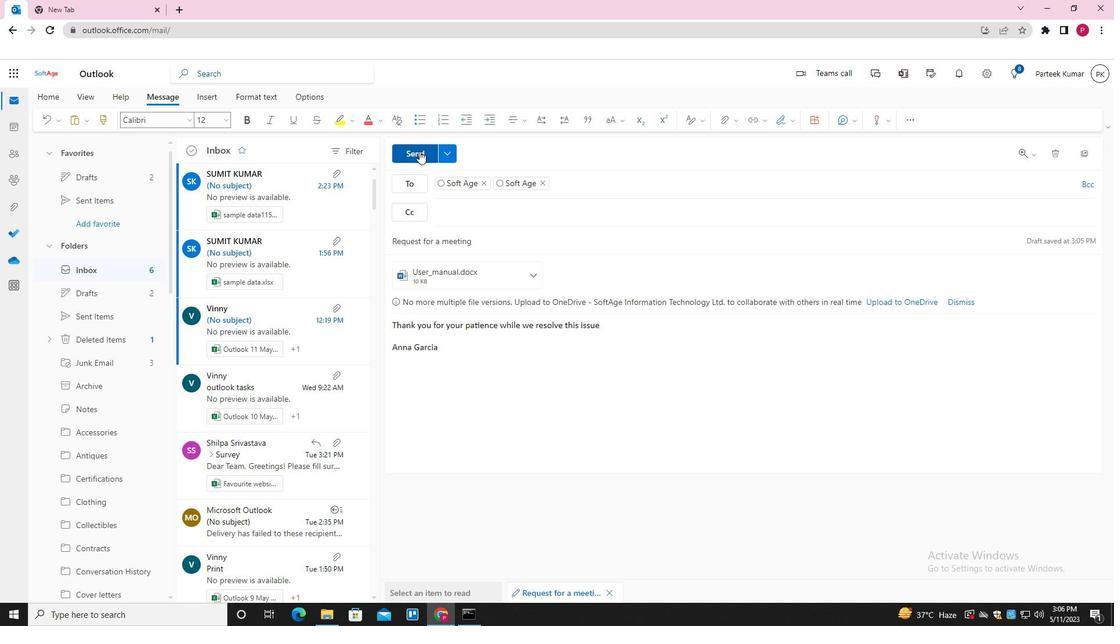 
Action: Mouse moved to (541, 378)
Screenshot: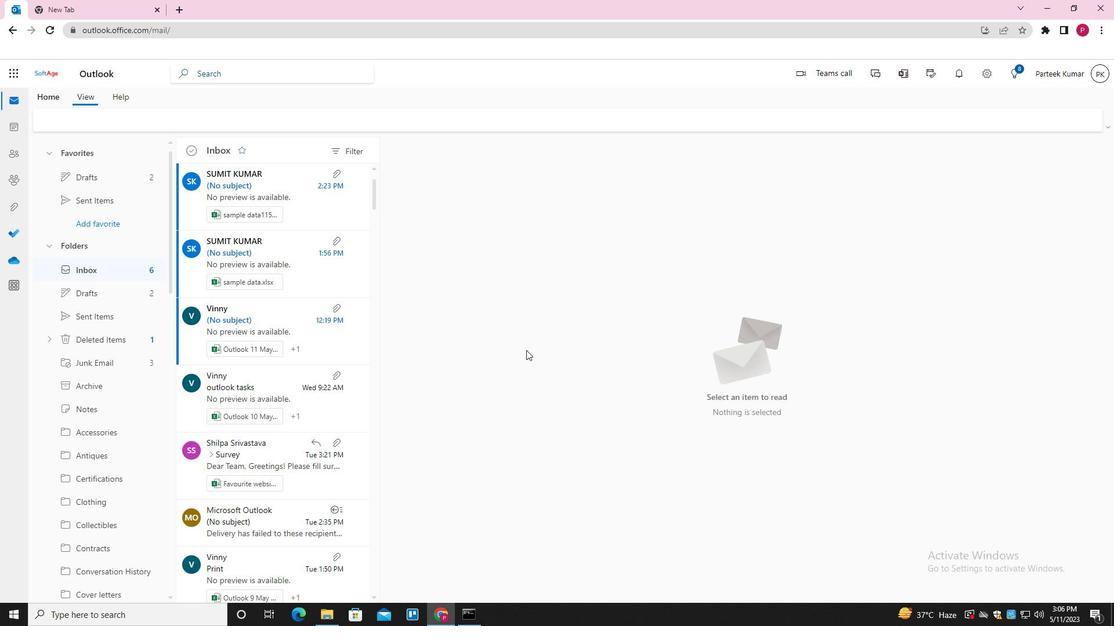 
